 Task: Create a due date automation trigger when advanced on, on the tuesday before a card is due add fields without custom field "Resume" set to 10 at 11:00 AM.
Action: Mouse moved to (1251, 88)
Screenshot: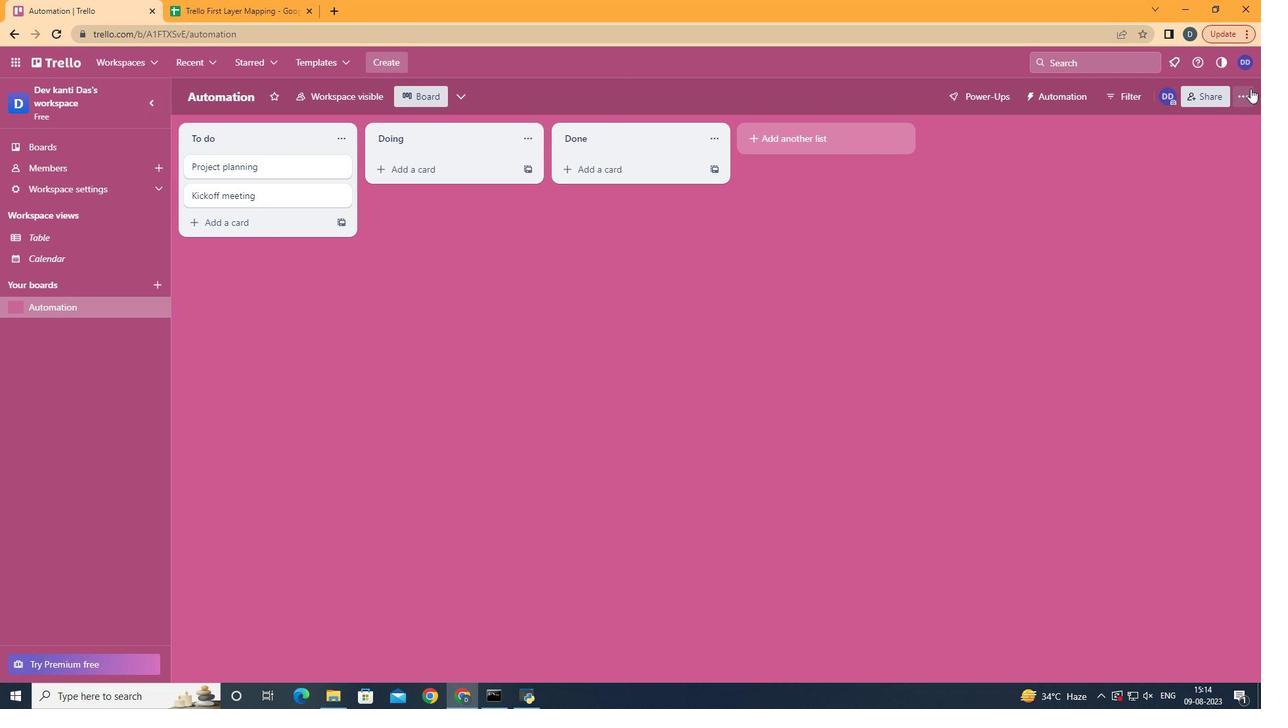 
Action: Mouse pressed left at (1251, 88)
Screenshot: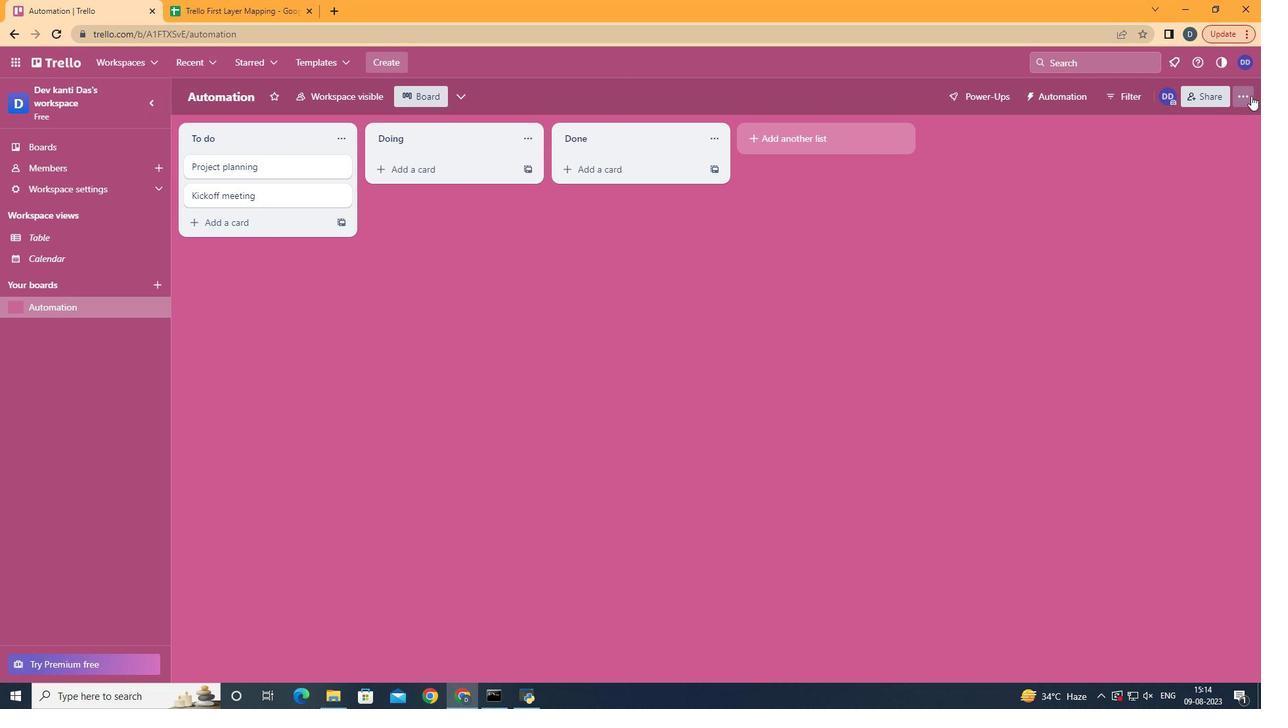 
Action: Mouse moved to (1145, 285)
Screenshot: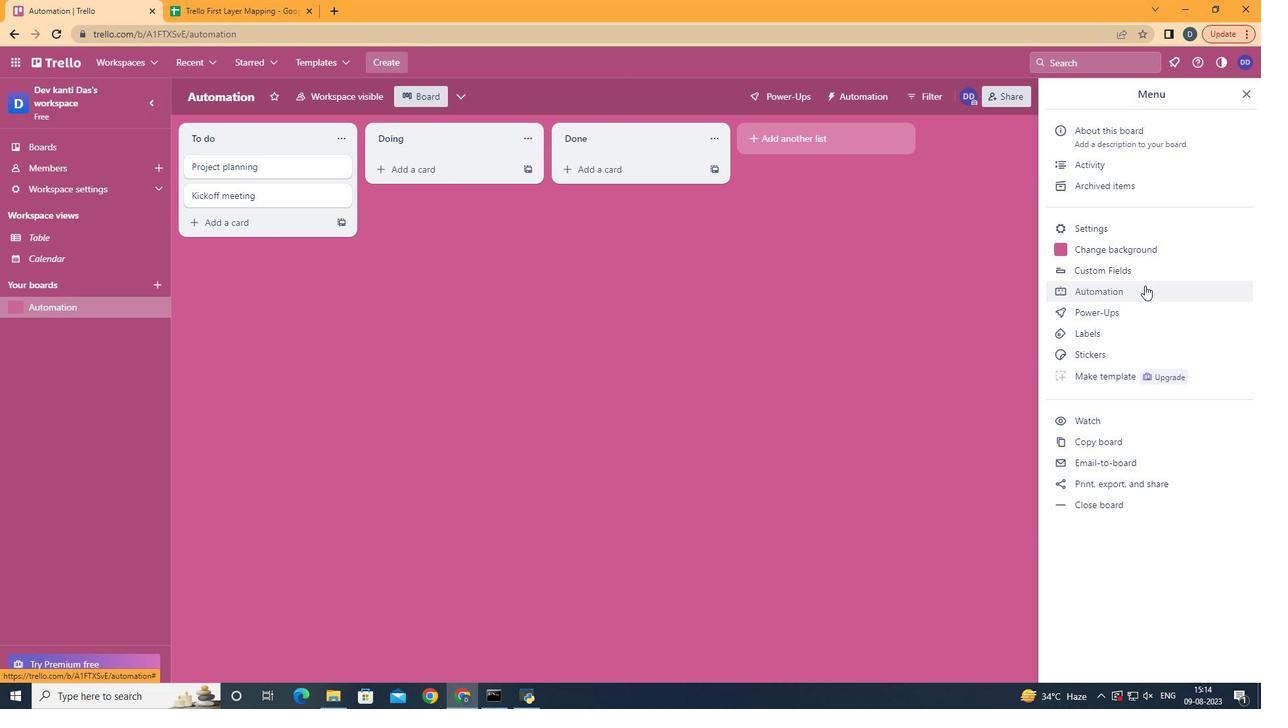 
Action: Mouse pressed left at (1145, 285)
Screenshot: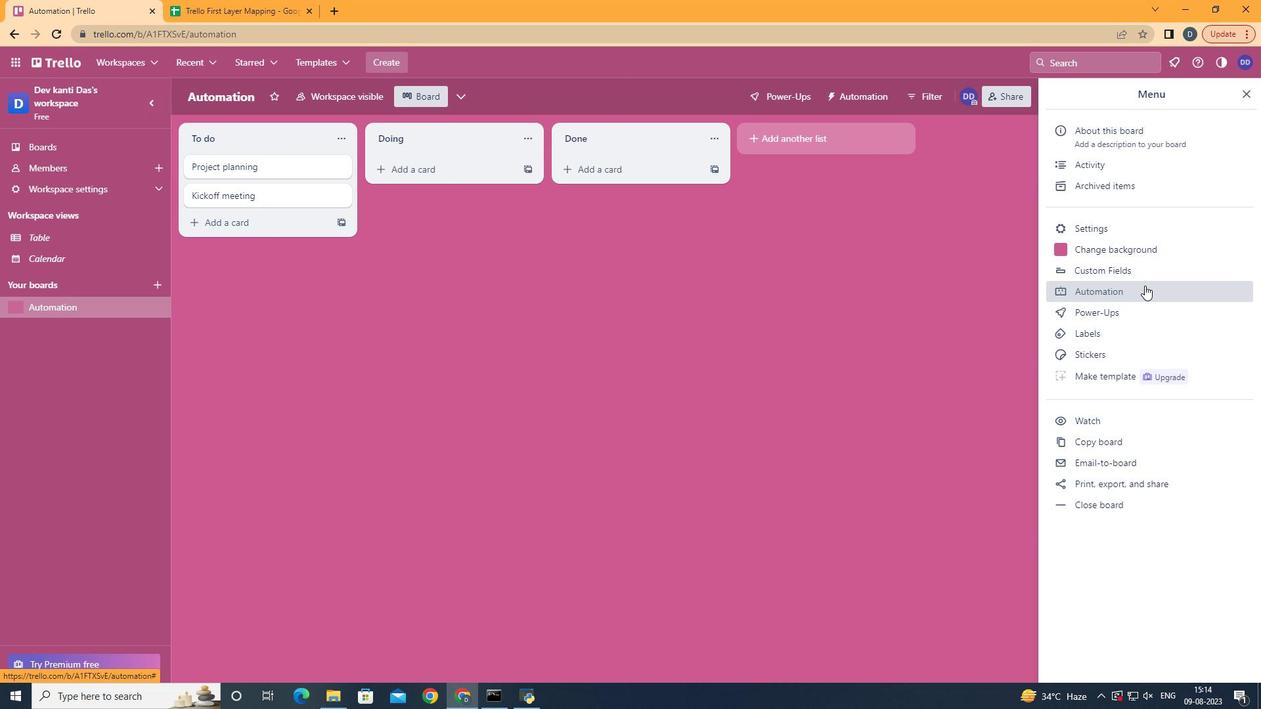 
Action: Mouse moved to (240, 264)
Screenshot: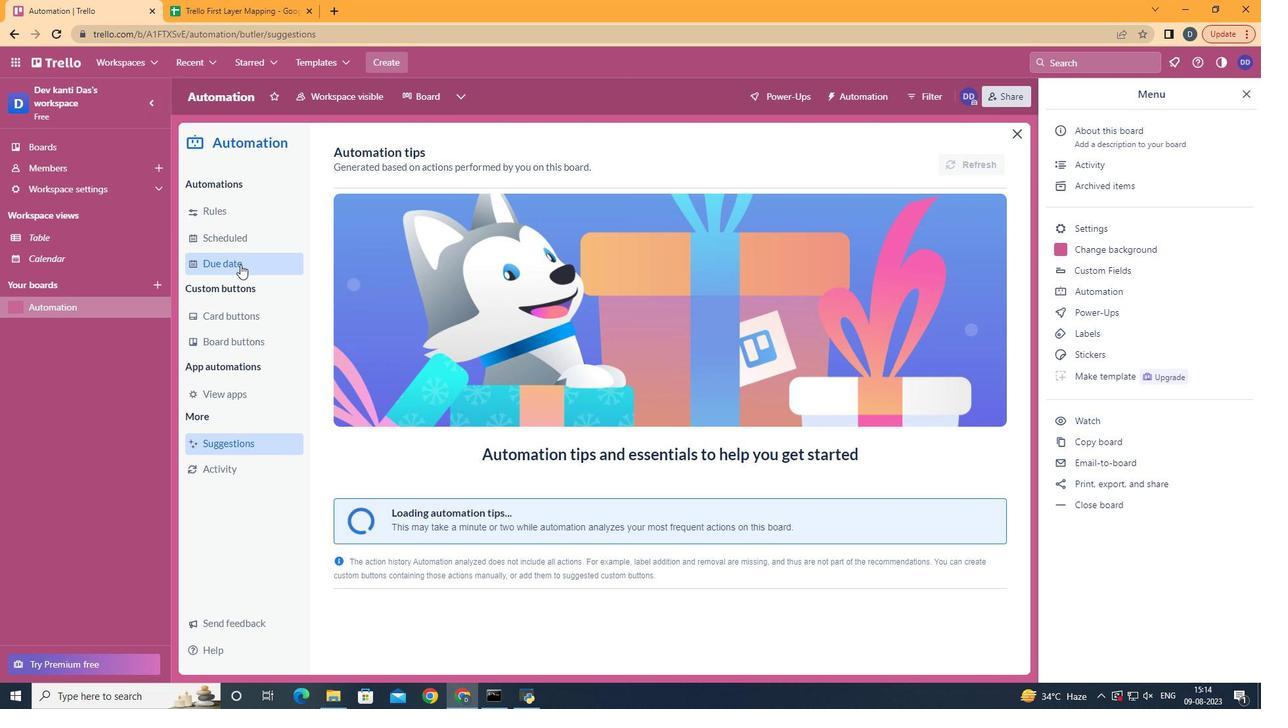
Action: Mouse pressed left at (240, 264)
Screenshot: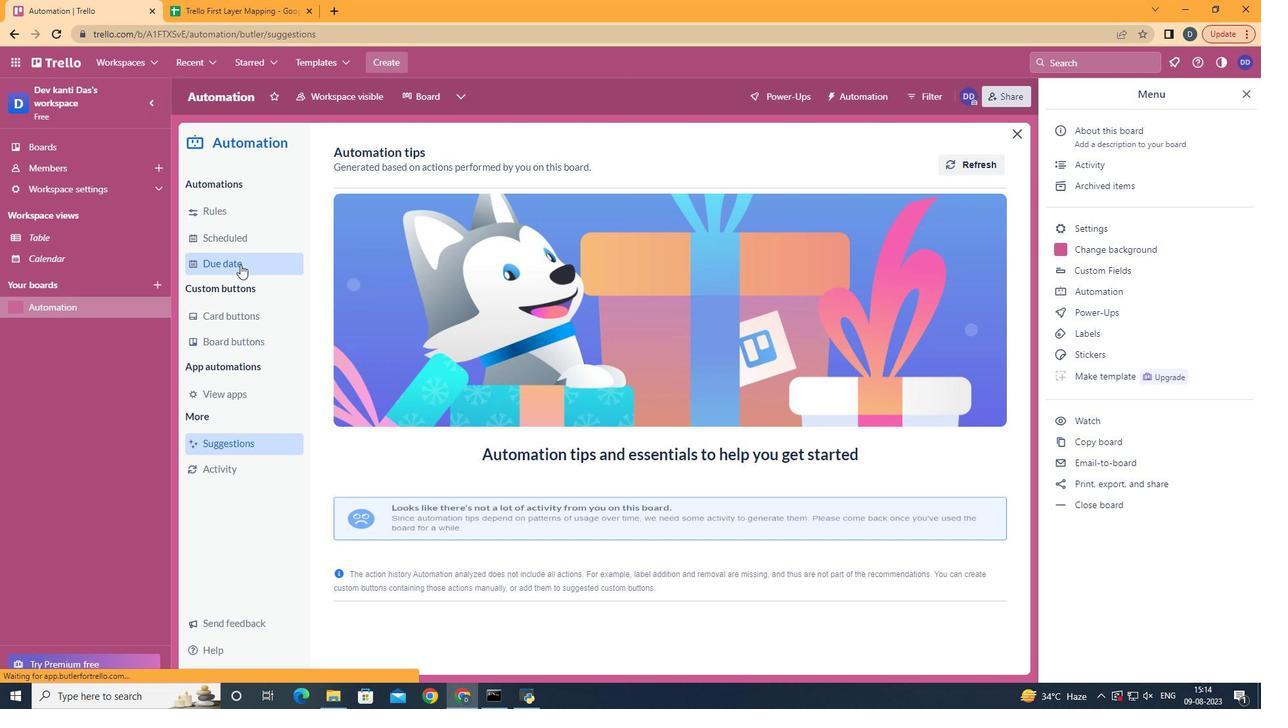 
Action: Mouse moved to (903, 162)
Screenshot: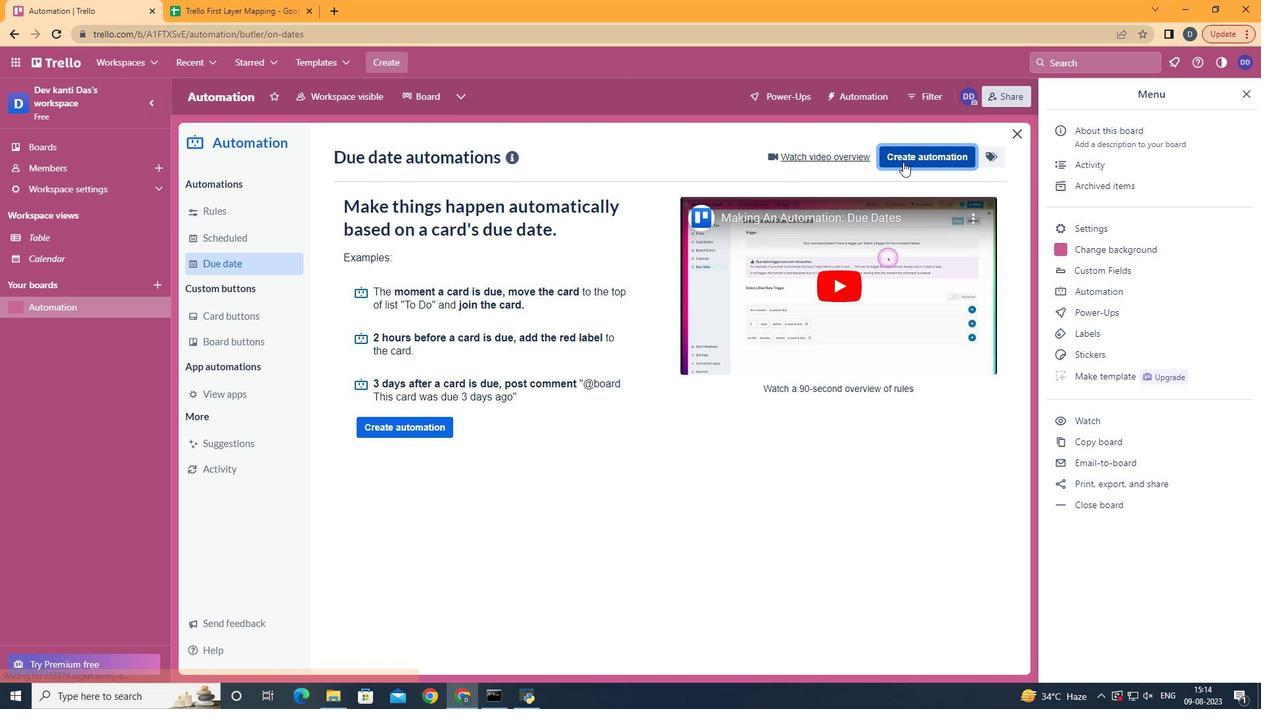 
Action: Mouse pressed left at (903, 162)
Screenshot: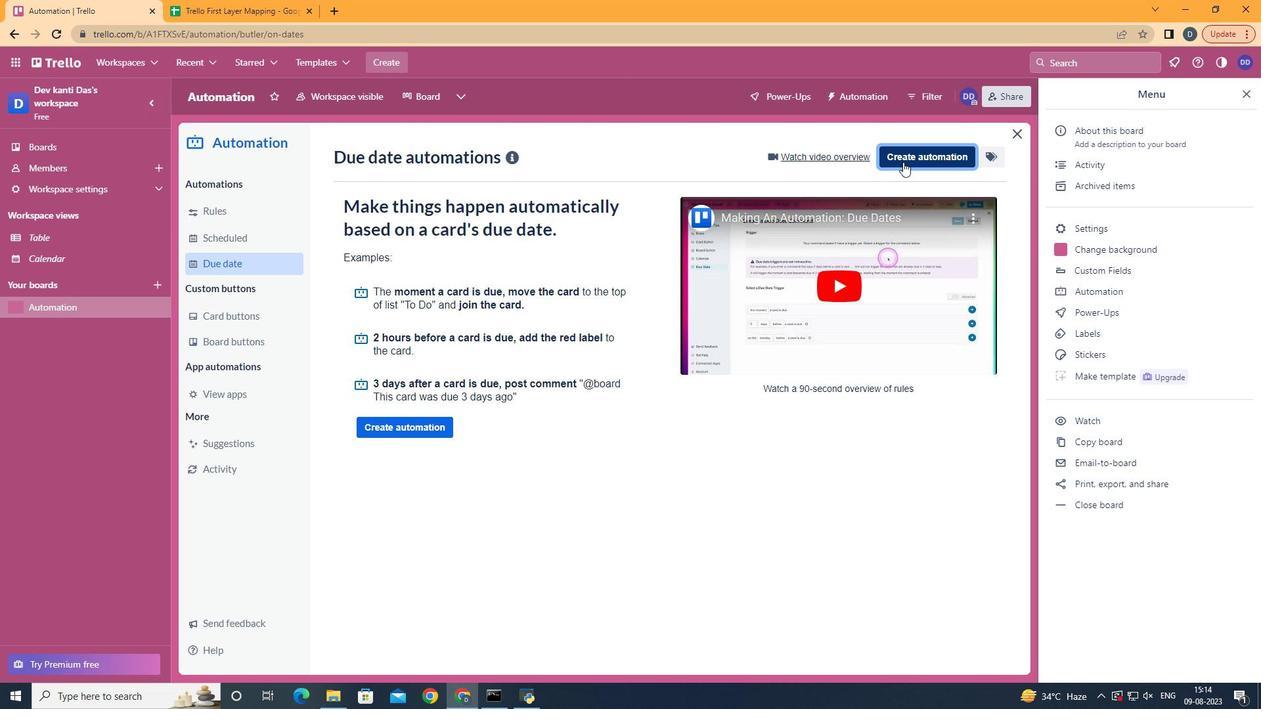 
Action: Mouse moved to (654, 282)
Screenshot: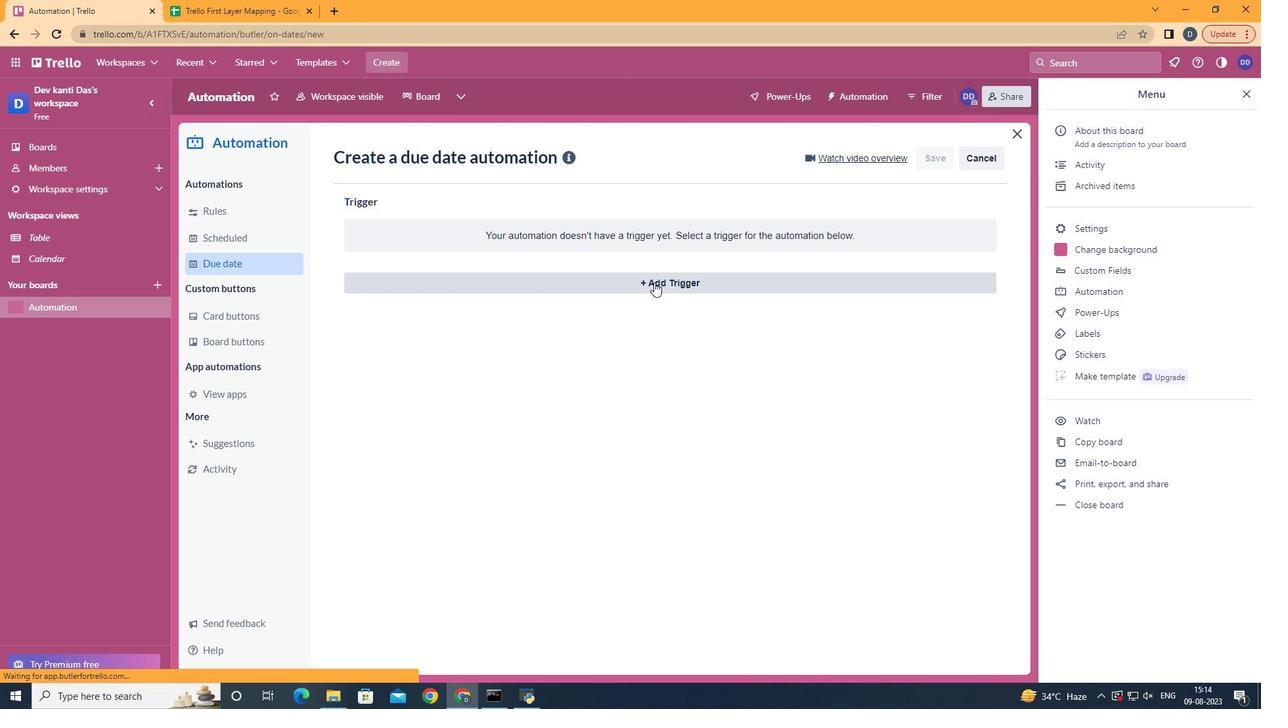 
Action: Mouse pressed left at (654, 282)
Screenshot: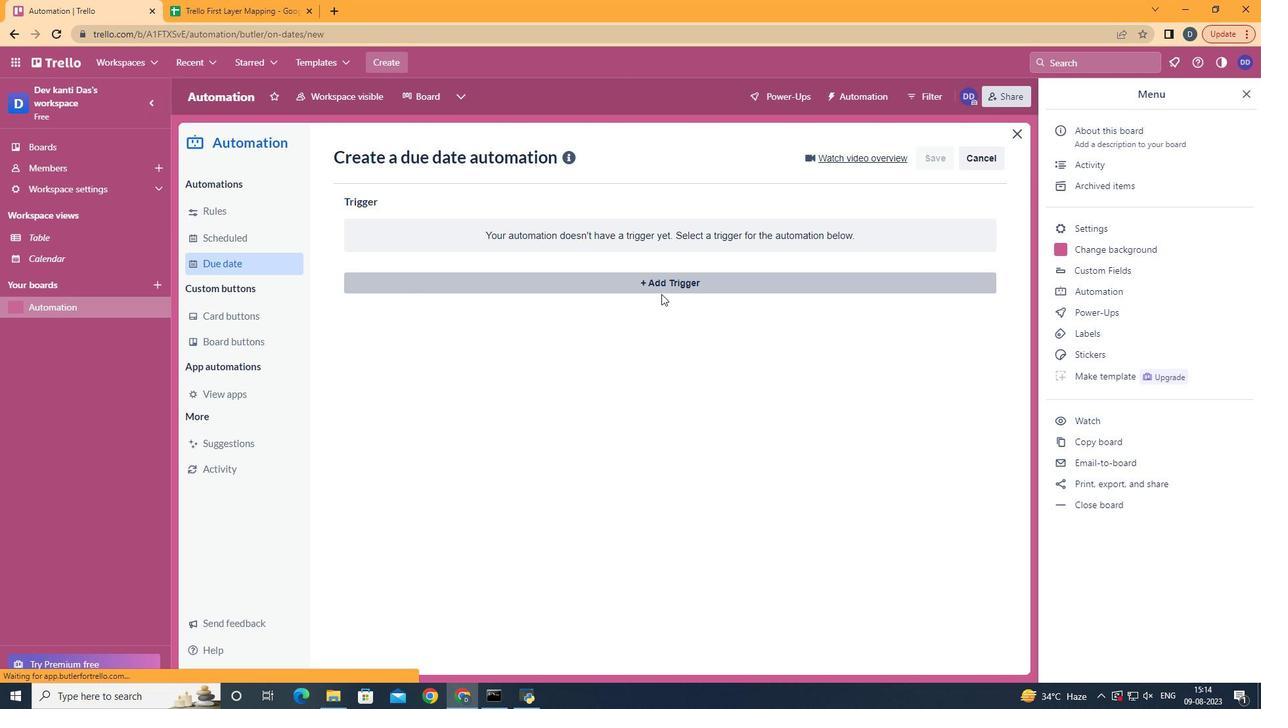 
Action: Mouse moved to (427, 375)
Screenshot: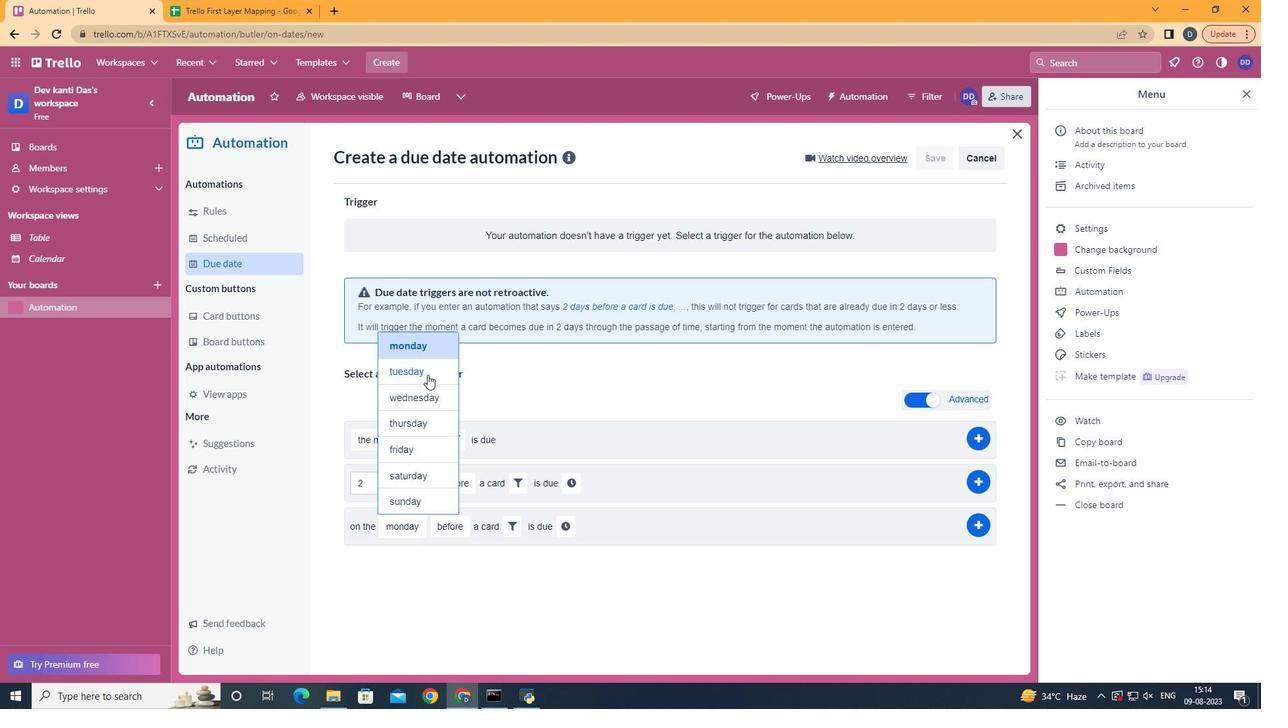 
Action: Mouse pressed left at (427, 375)
Screenshot: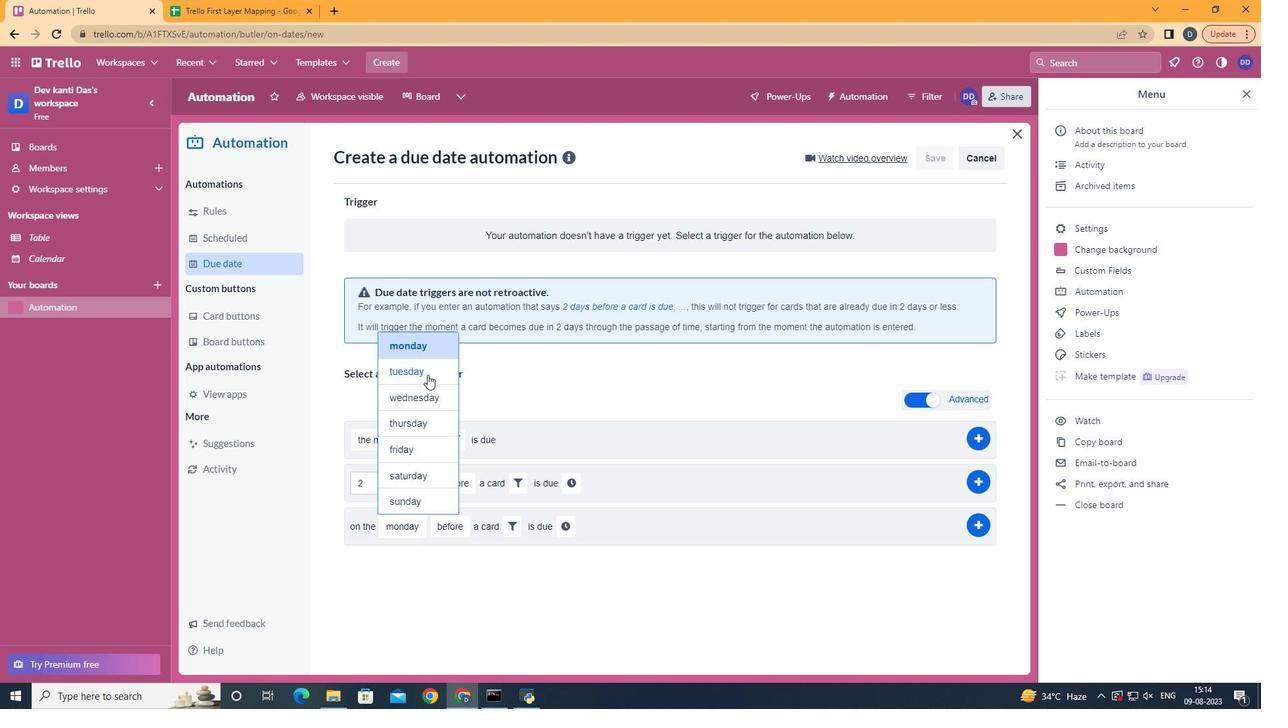 
Action: Mouse moved to (513, 525)
Screenshot: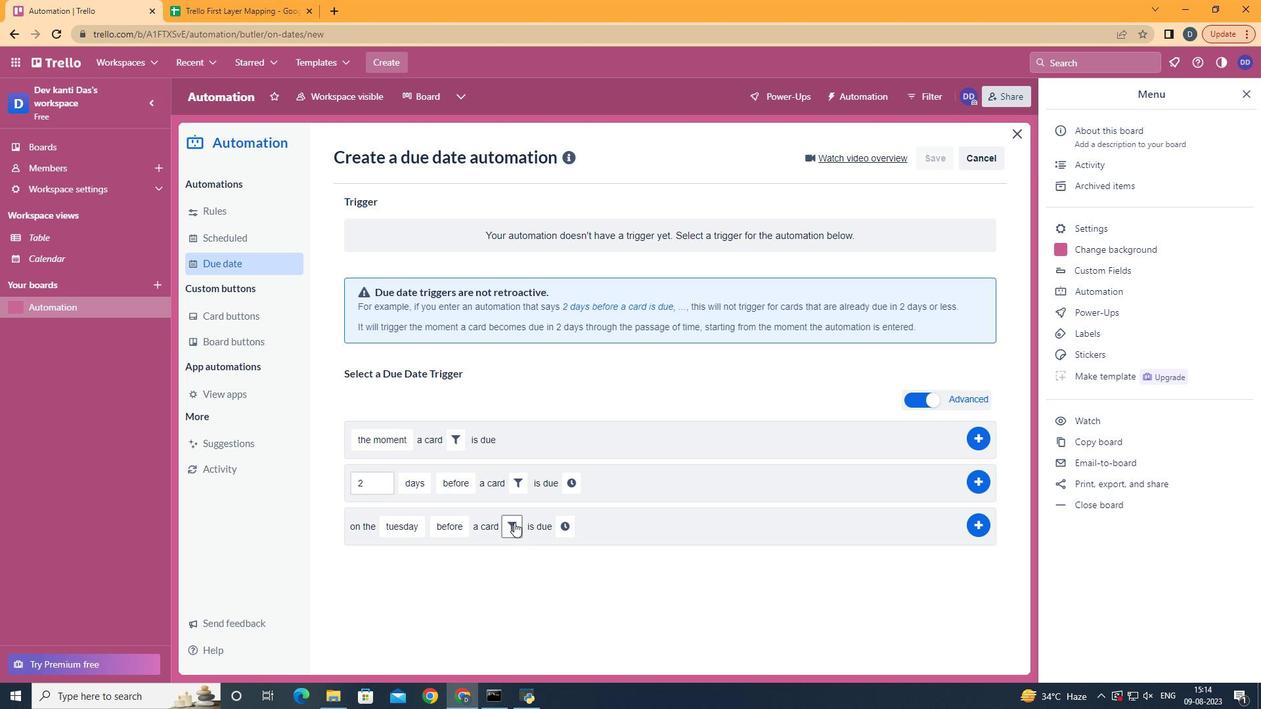 
Action: Mouse pressed left at (513, 525)
Screenshot: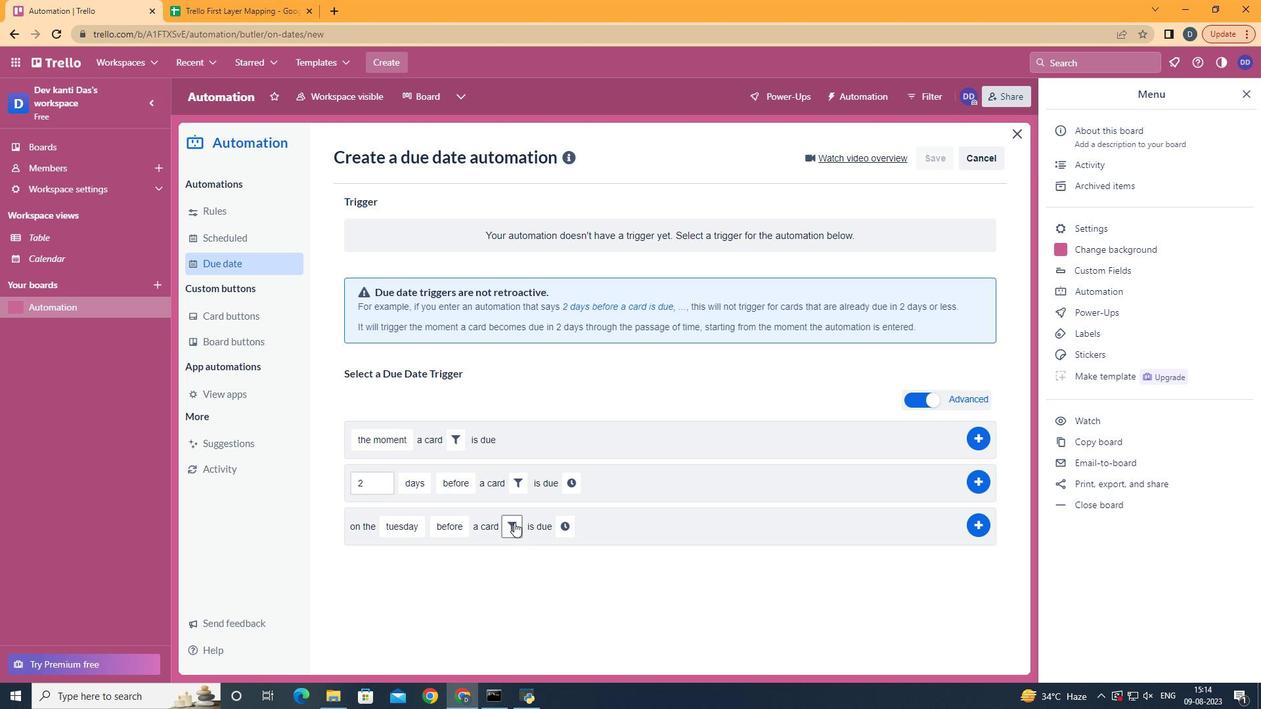 
Action: Mouse moved to (729, 572)
Screenshot: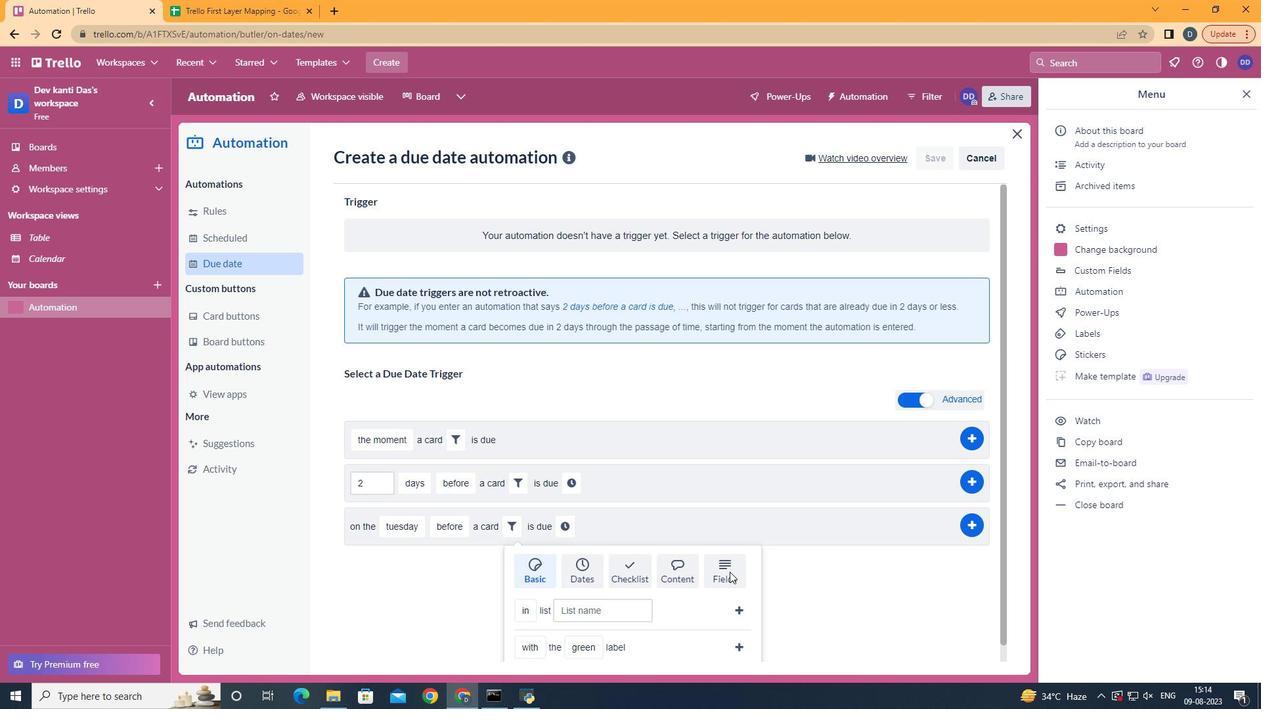 
Action: Mouse pressed left at (729, 572)
Screenshot: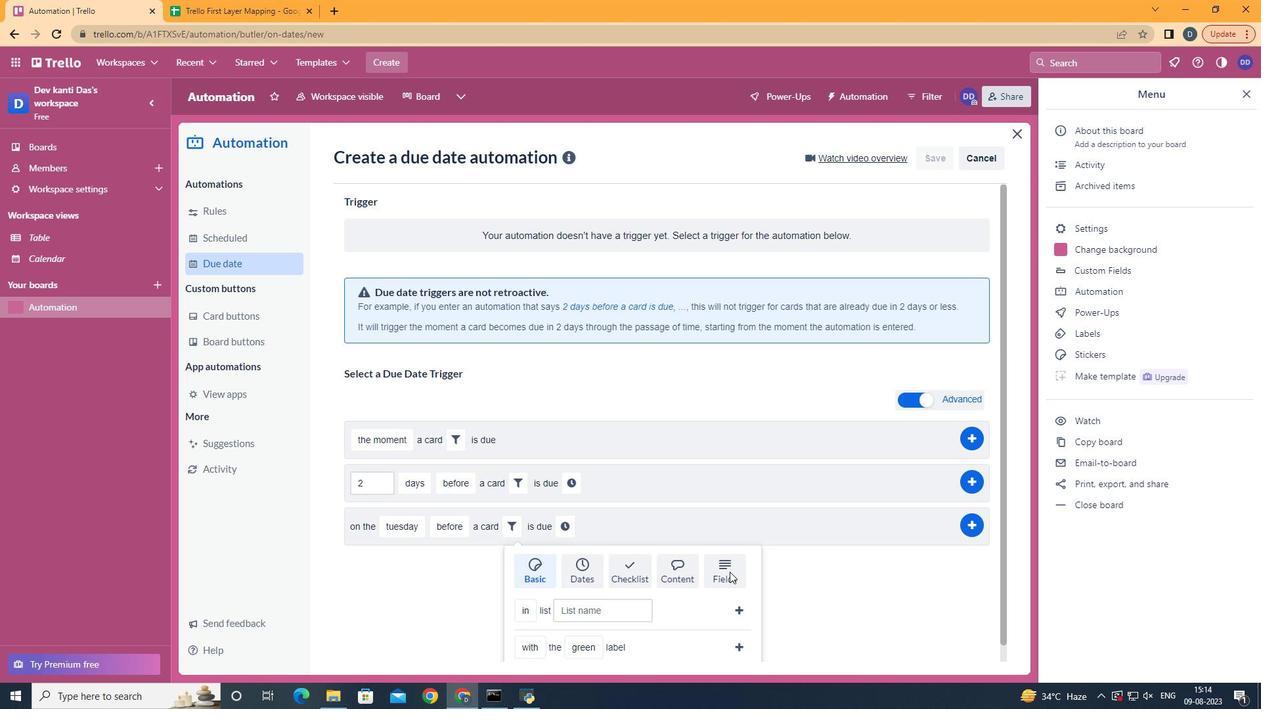 
Action: Mouse moved to (727, 572)
Screenshot: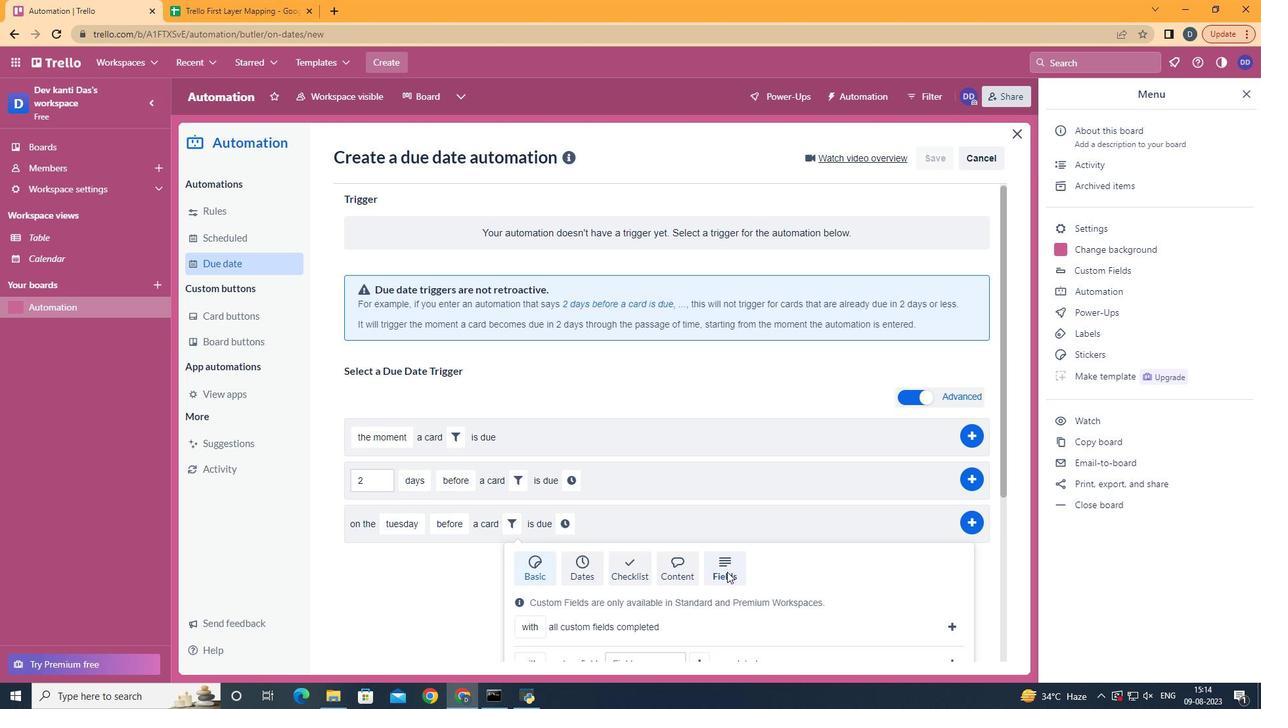 
Action: Mouse scrolled (727, 571) with delta (0, 0)
Screenshot: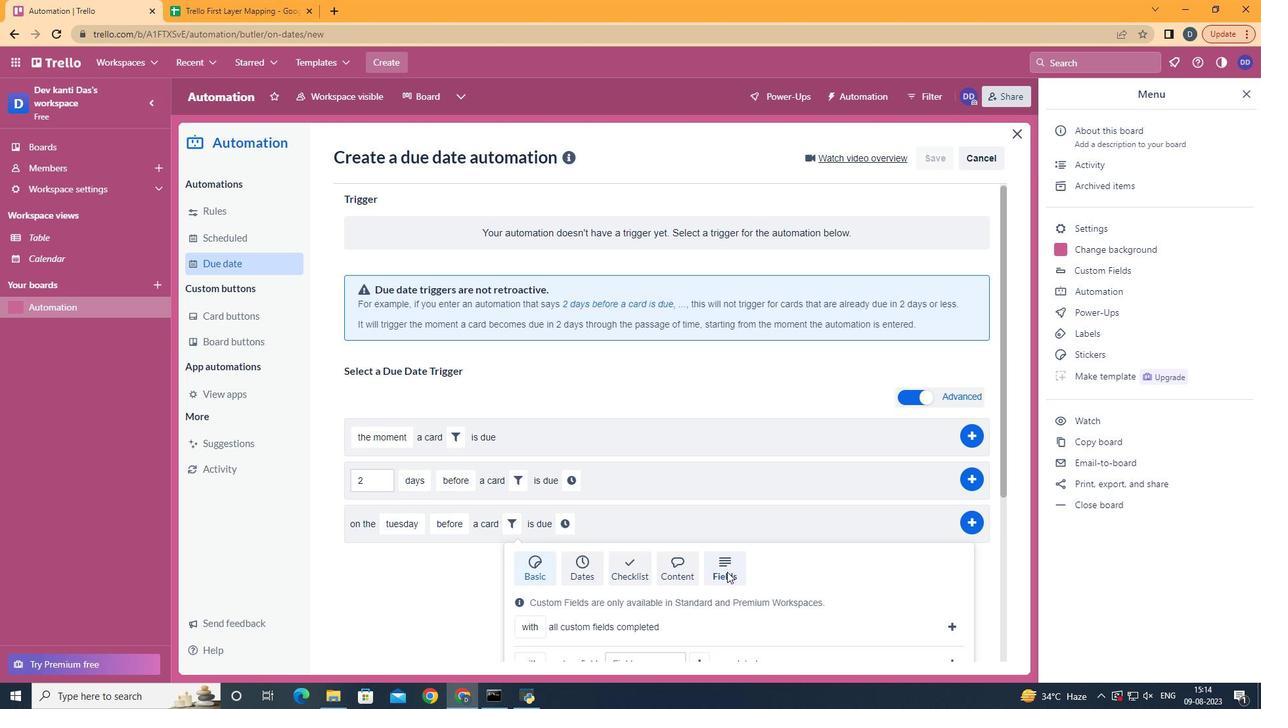 
Action: Mouse scrolled (727, 571) with delta (0, 0)
Screenshot: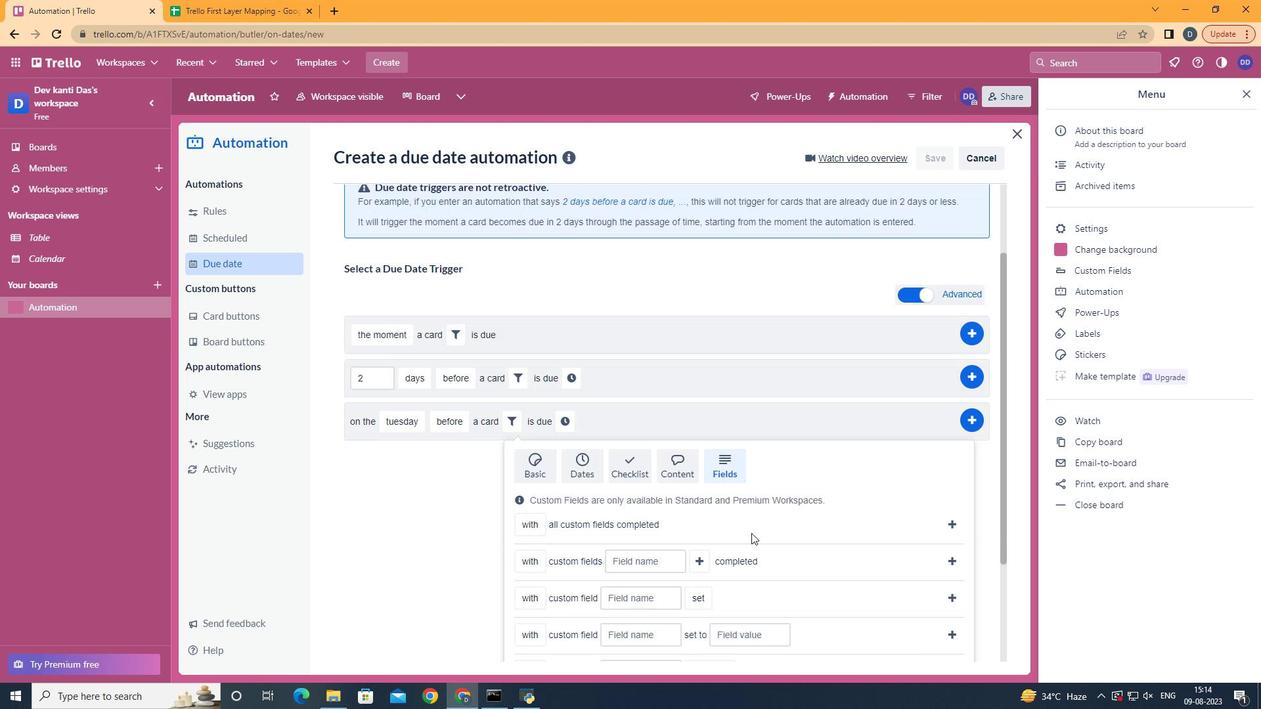 
Action: Mouse scrolled (727, 571) with delta (0, 0)
Screenshot: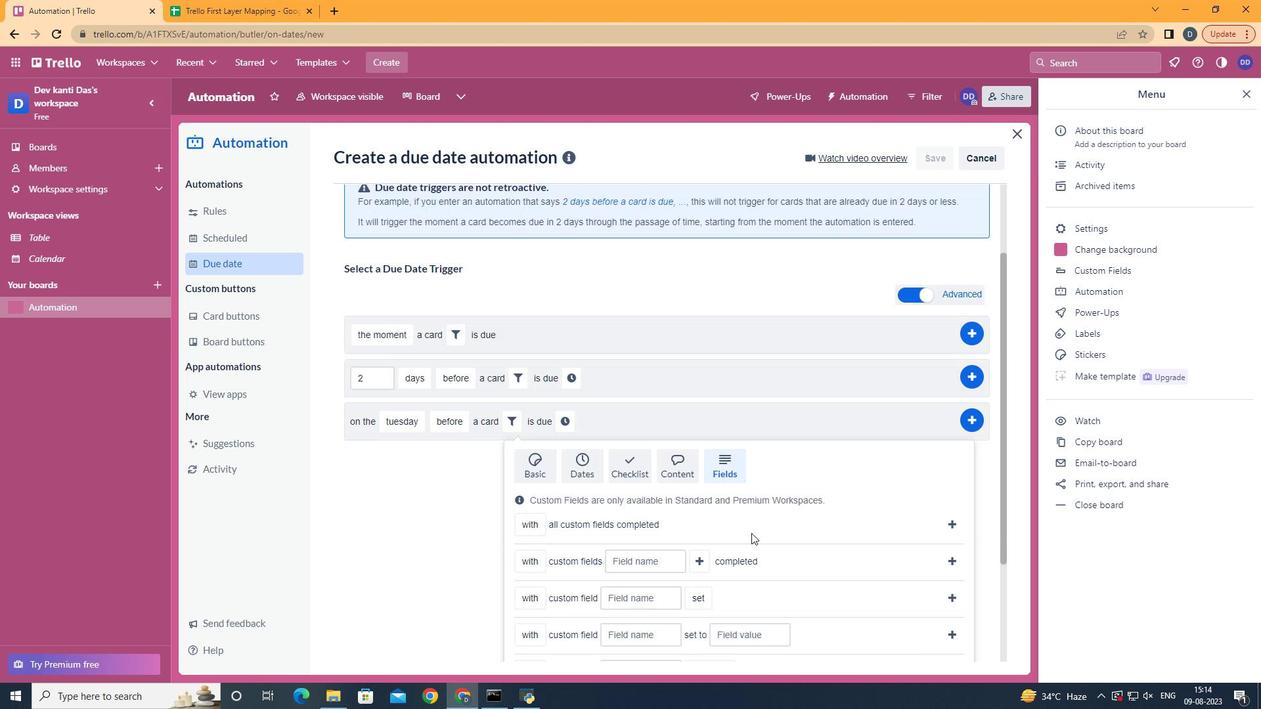 
Action: Mouse scrolled (727, 571) with delta (0, 0)
Screenshot: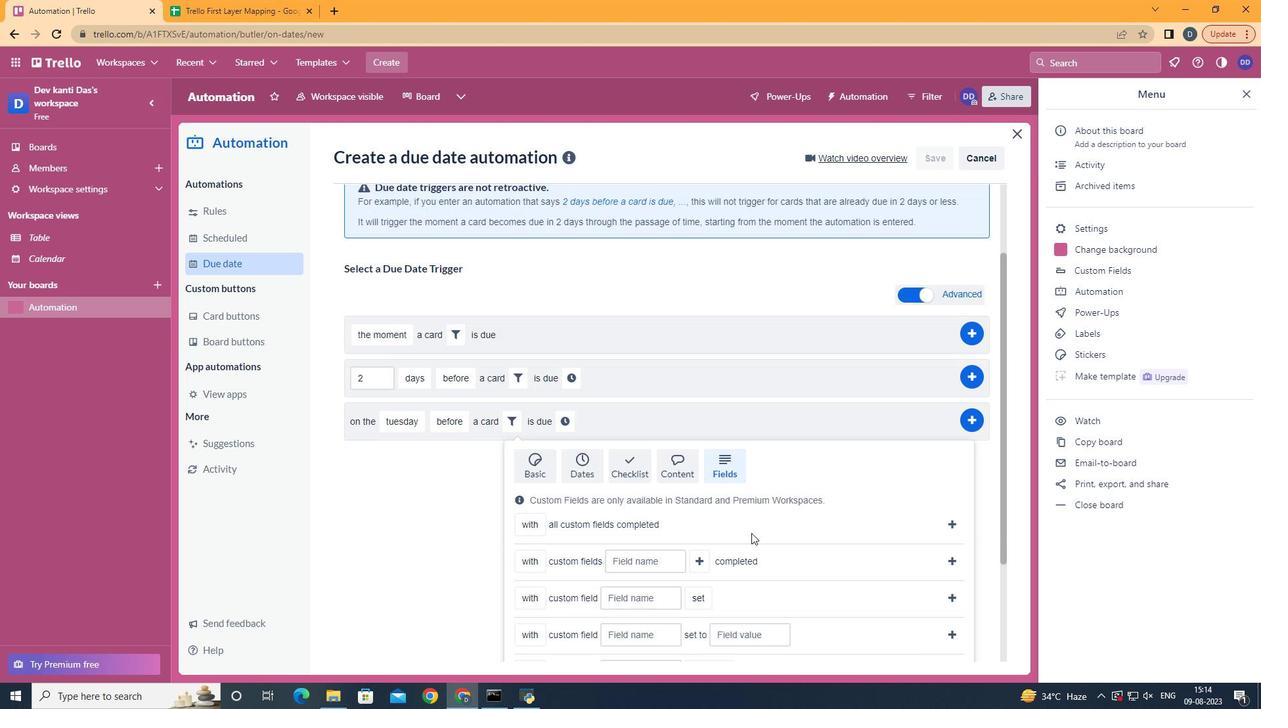 
Action: Mouse moved to (543, 535)
Screenshot: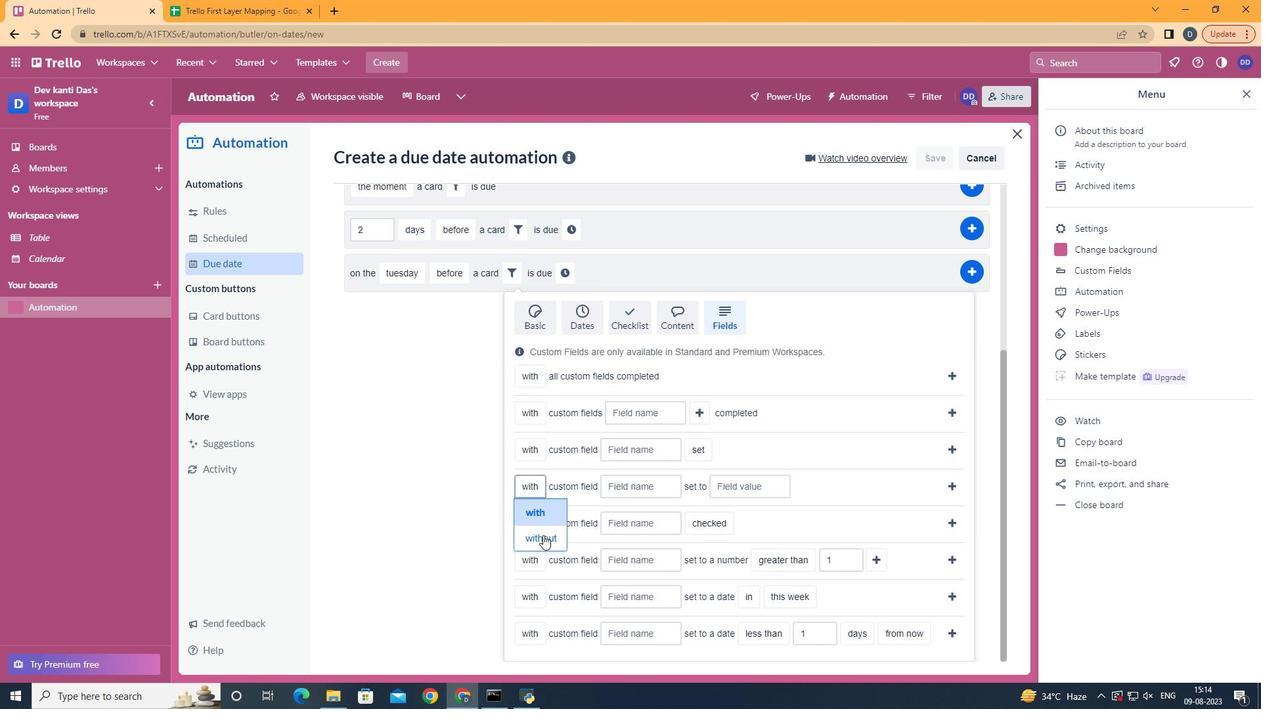 
Action: Mouse pressed left at (543, 535)
Screenshot: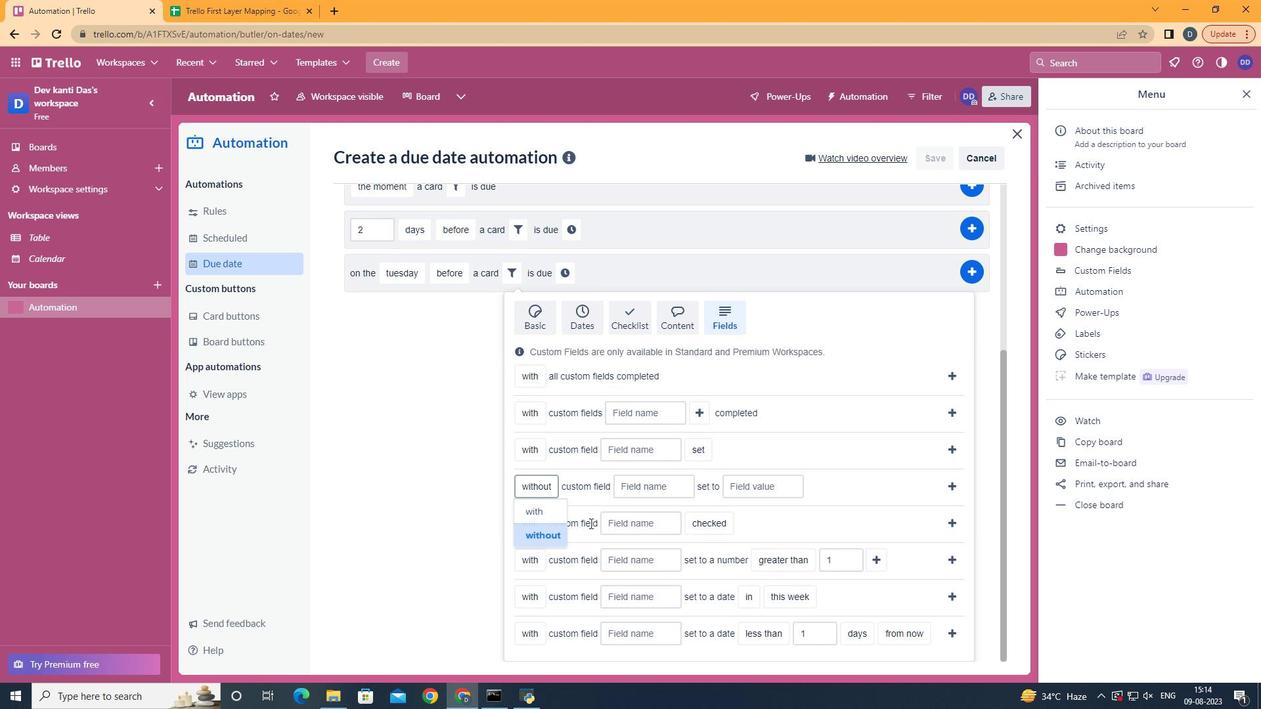 
Action: Mouse moved to (645, 494)
Screenshot: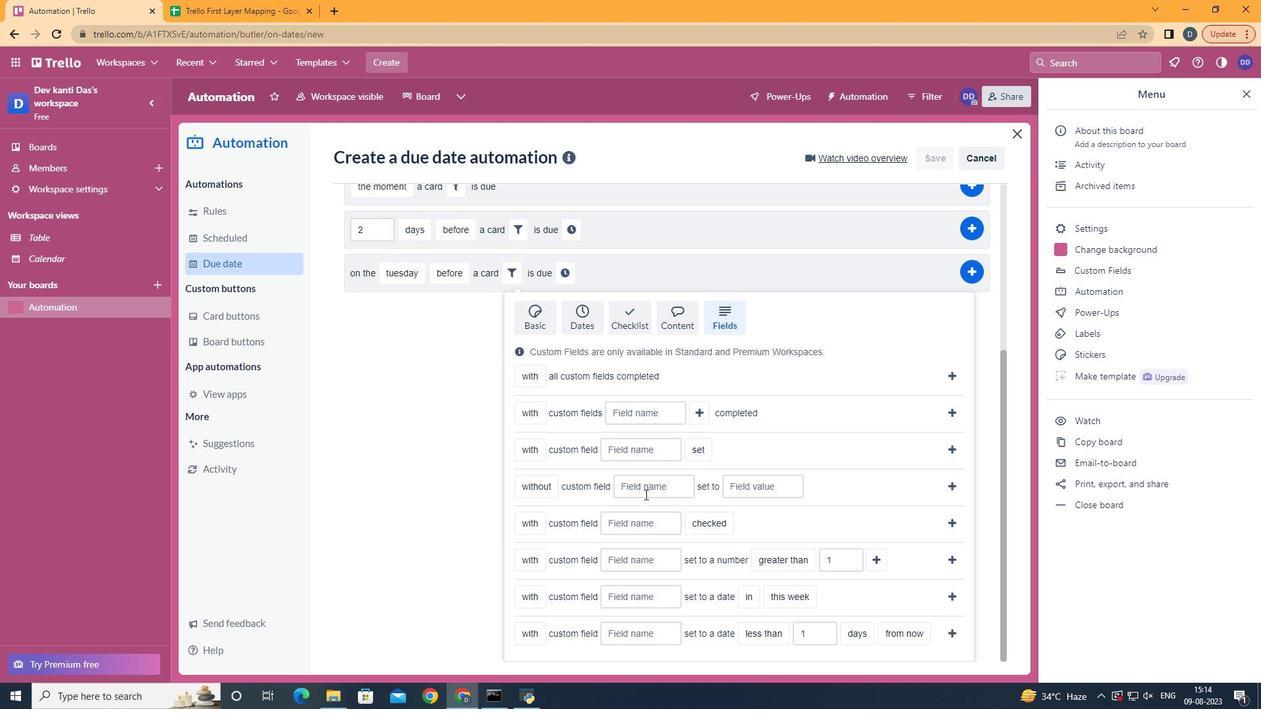 
Action: Mouse pressed left at (645, 494)
Screenshot: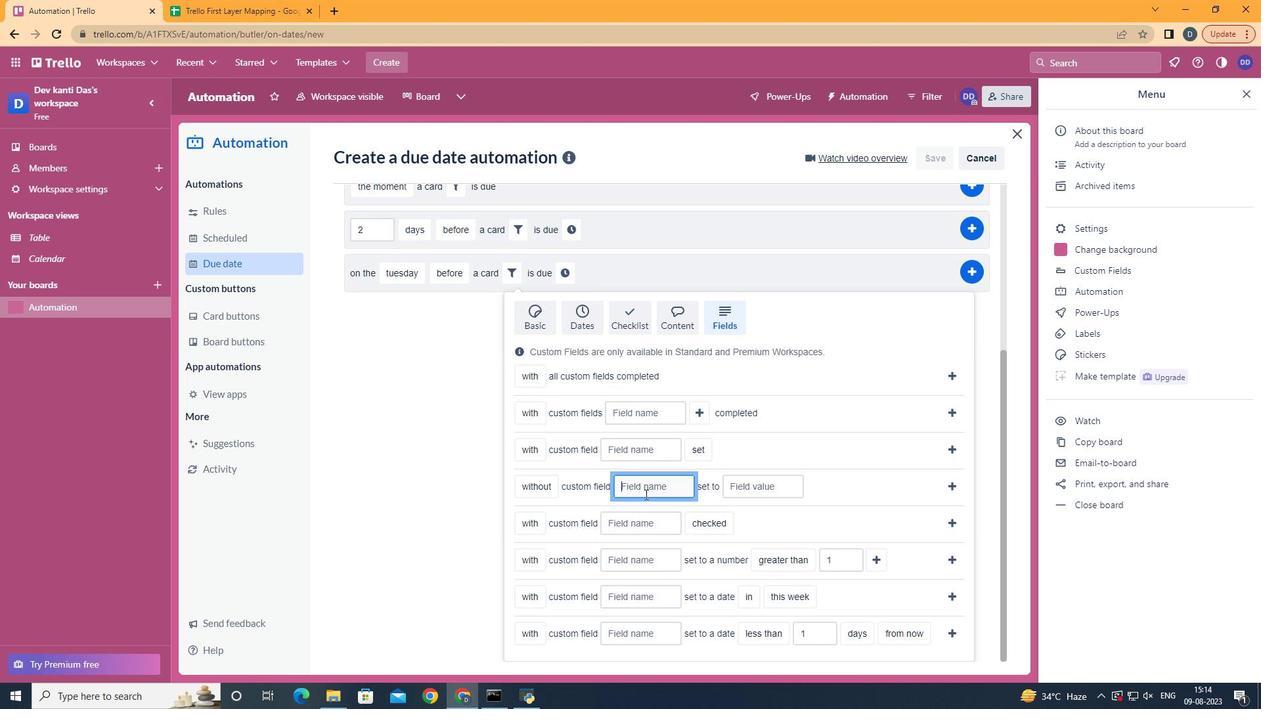 
Action: Key pressed <Key.shift>Resume
Screenshot: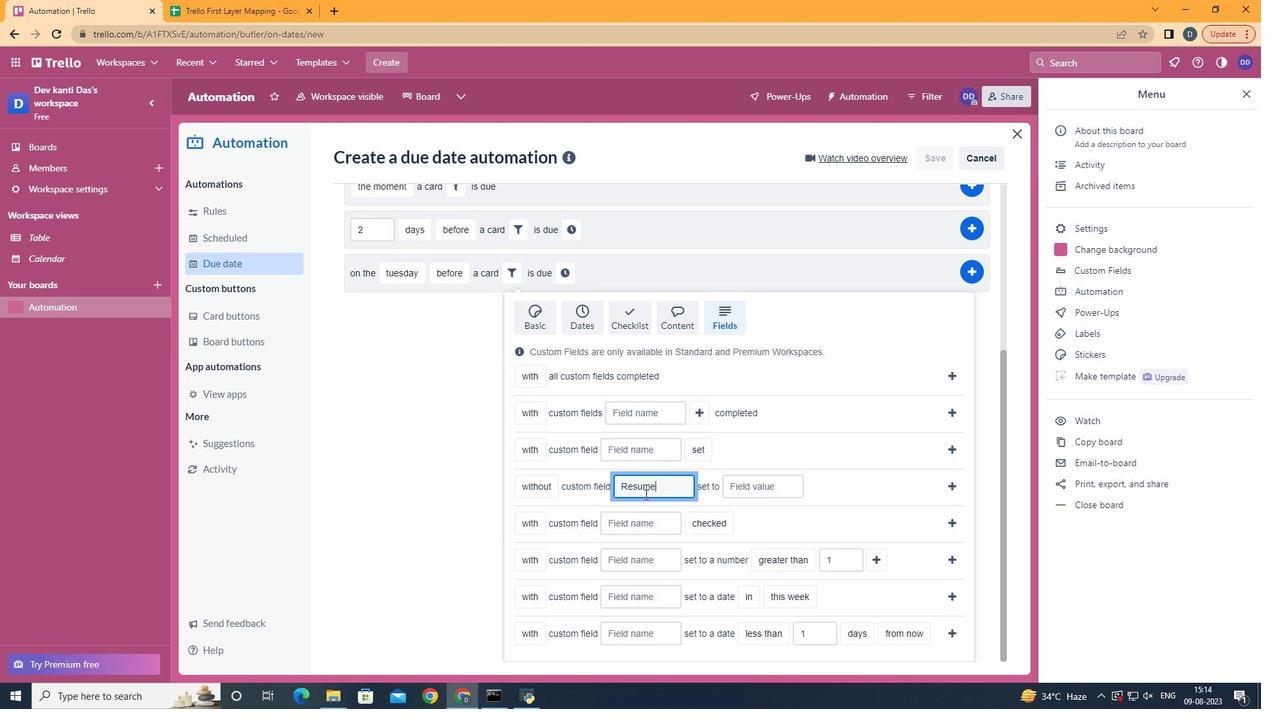
Action: Mouse moved to (774, 492)
Screenshot: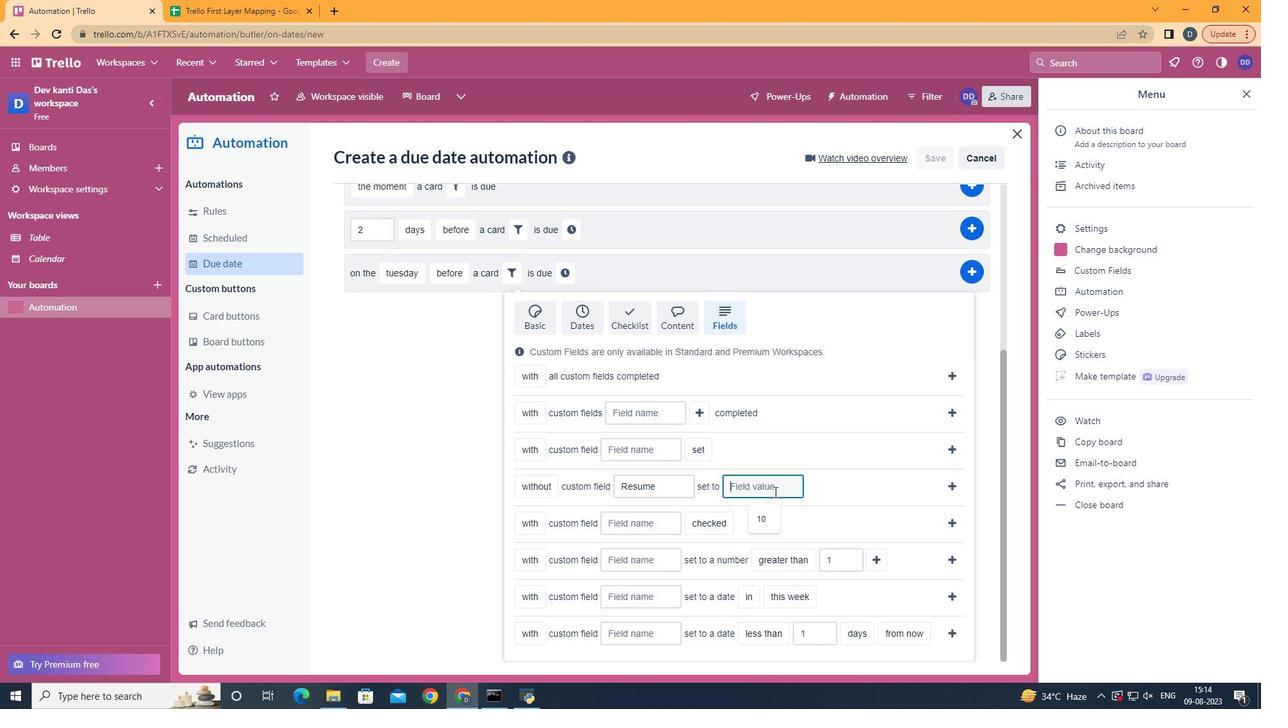 
Action: Mouse pressed left at (774, 492)
Screenshot: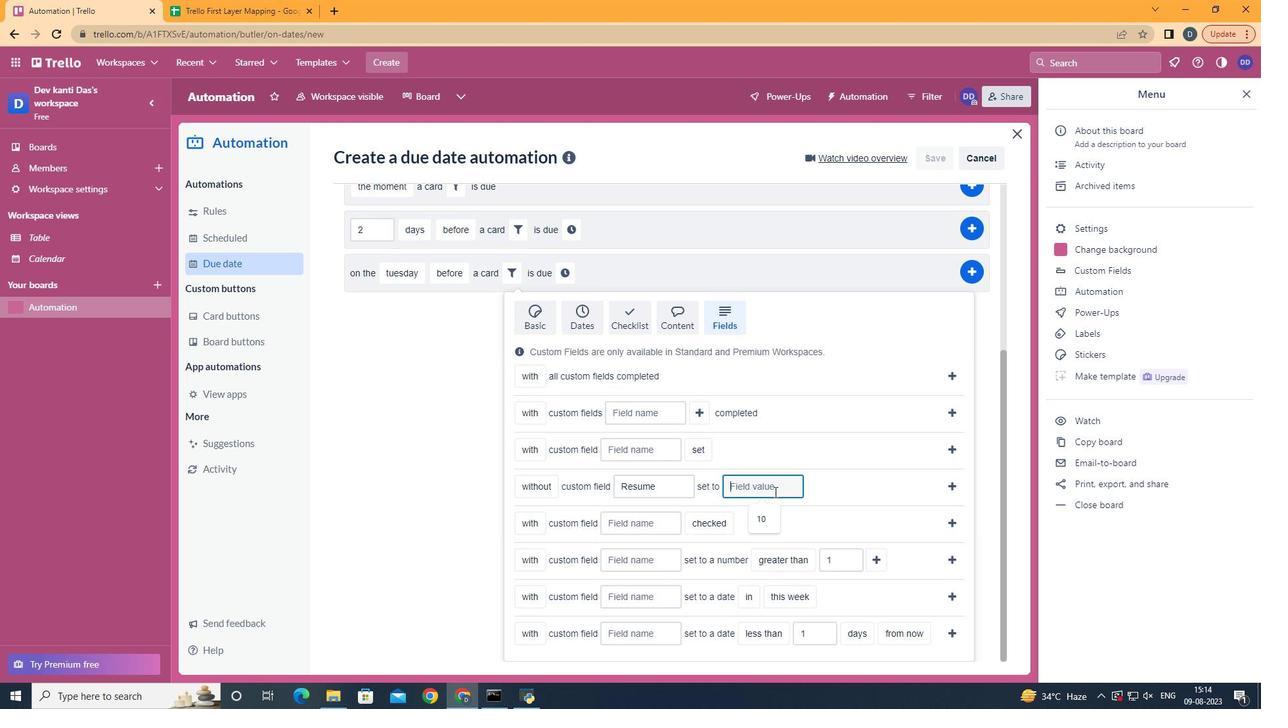 
Action: Mouse moved to (774, 492)
Screenshot: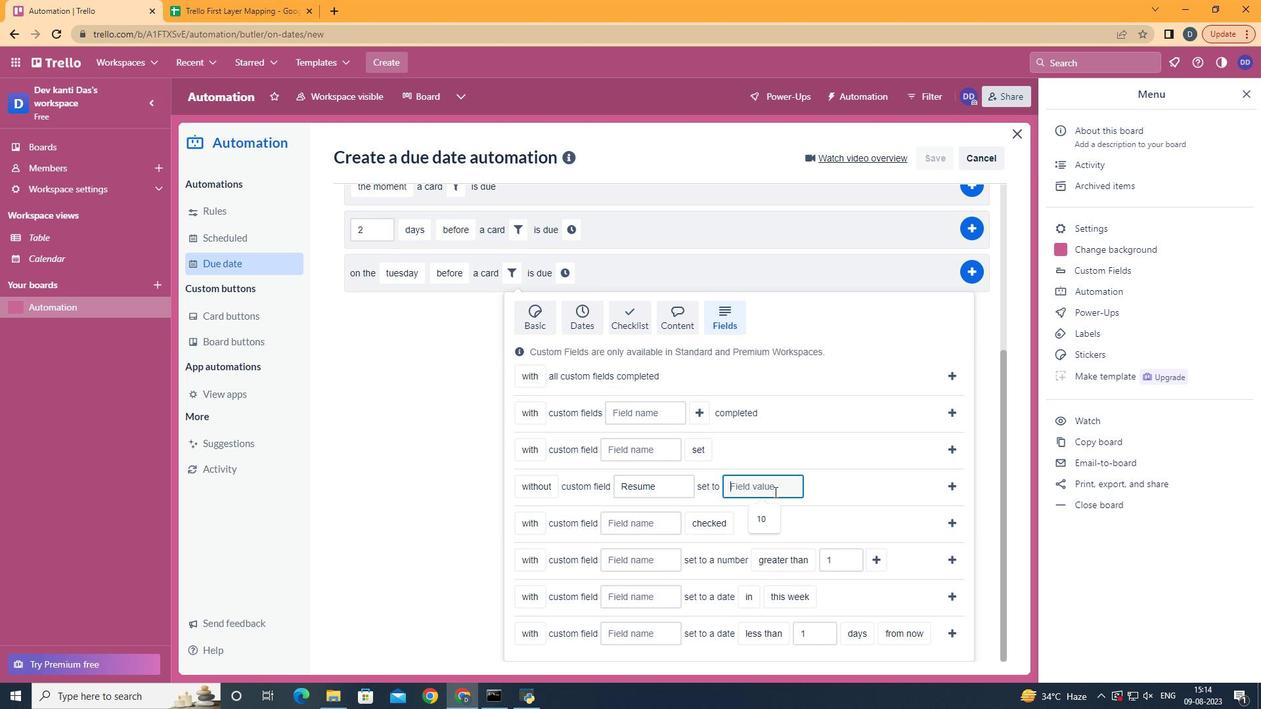 
Action: Key pressed 10
Screenshot: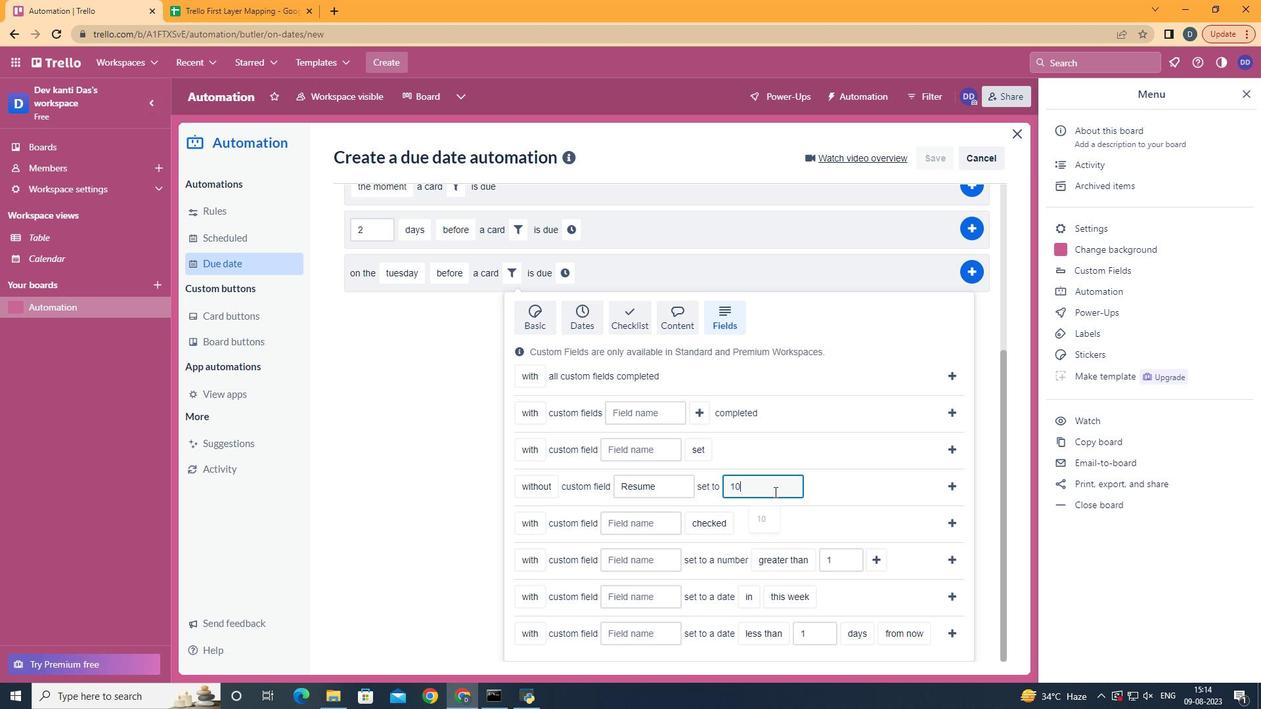 
Action: Mouse moved to (953, 486)
Screenshot: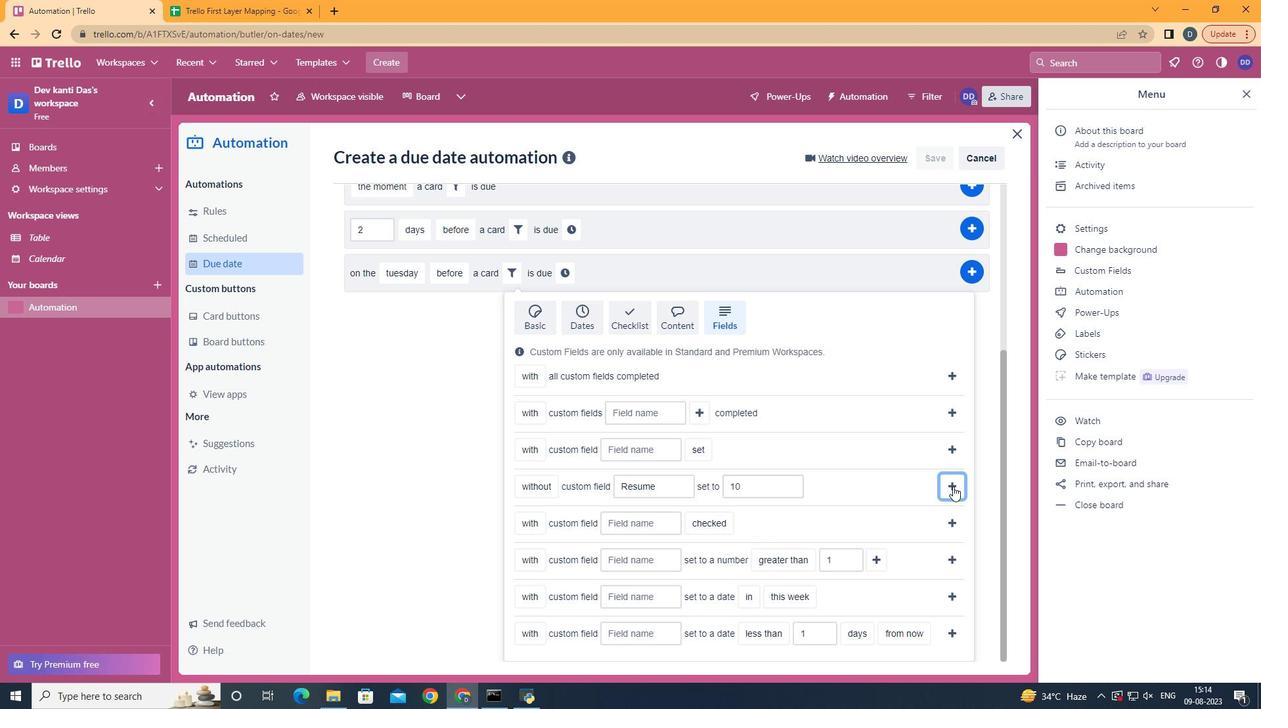 
Action: Mouse pressed left at (953, 486)
Screenshot: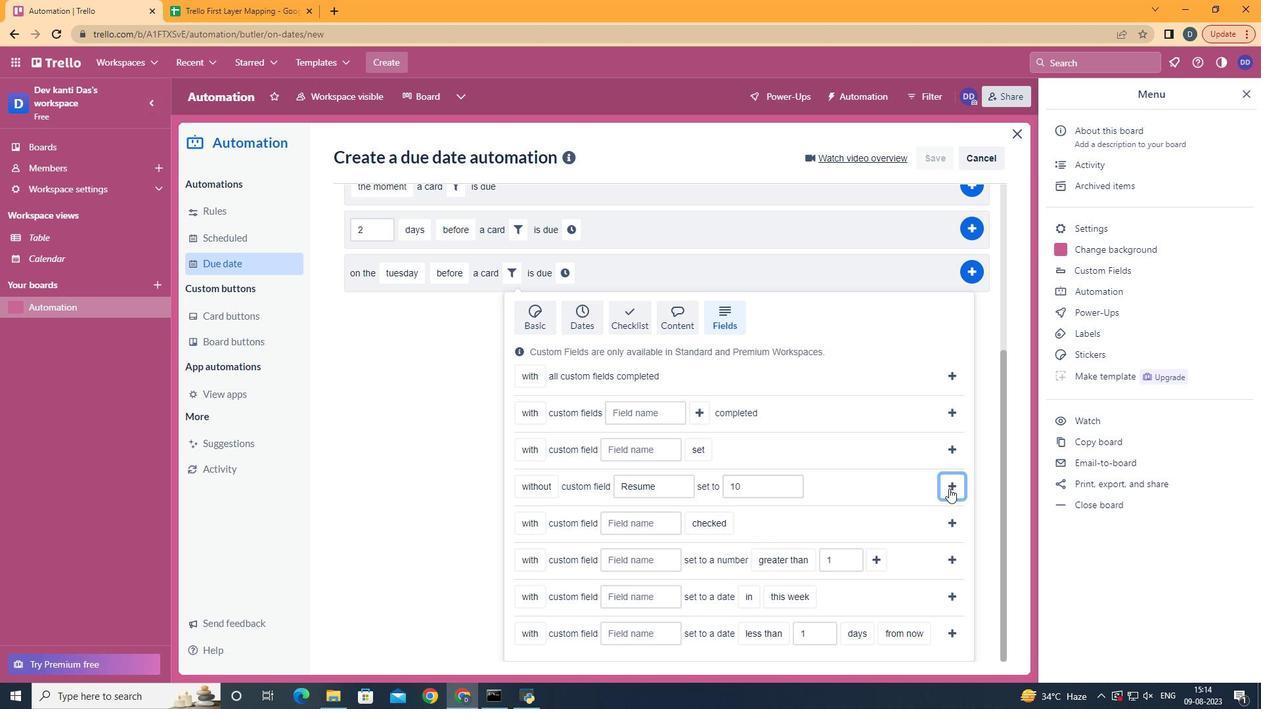
Action: Mouse moved to (770, 528)
Screenshot: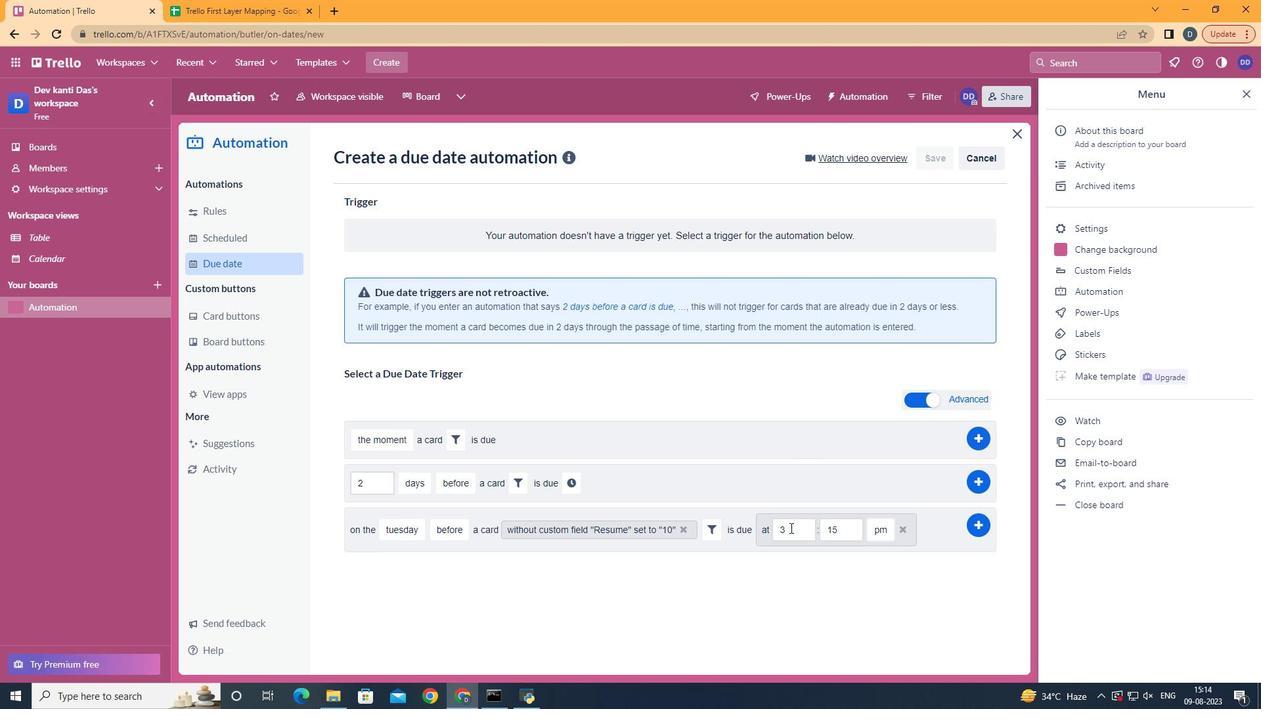 
Action: Mouse pressed left at (770, 528)
Screenshot: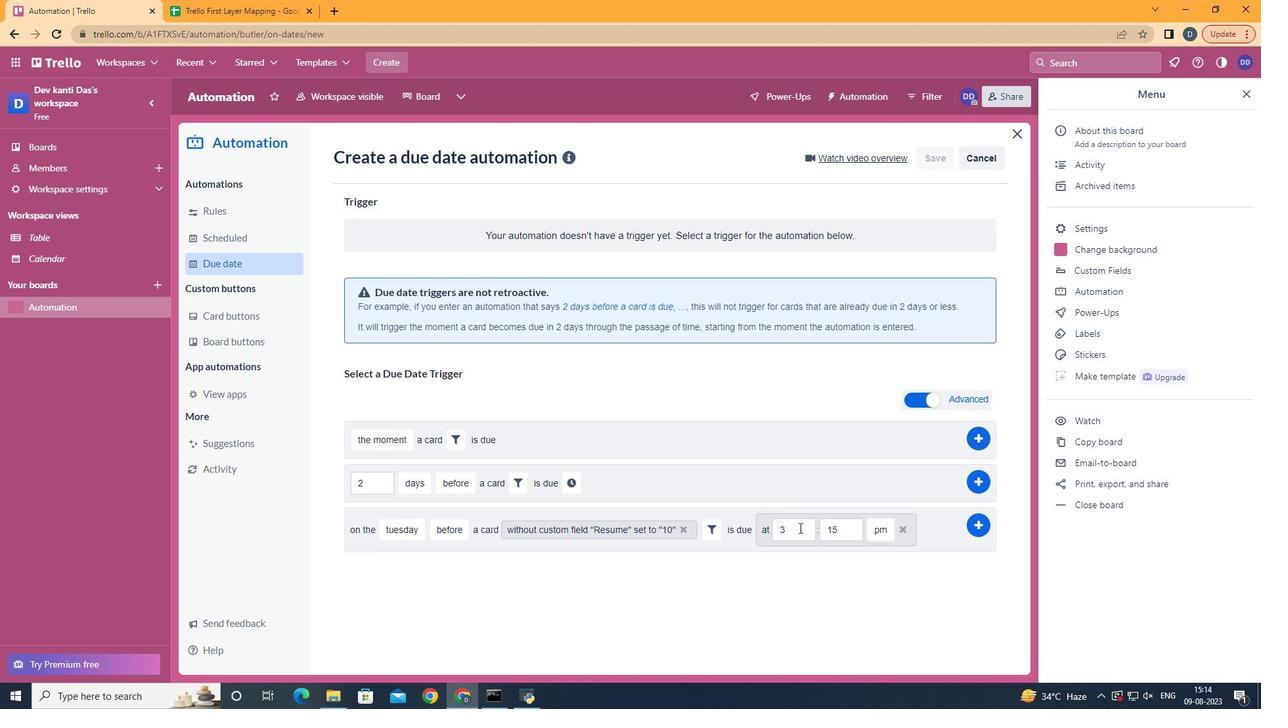 
Action: Mouse moved to (799, 528)
Screenshot: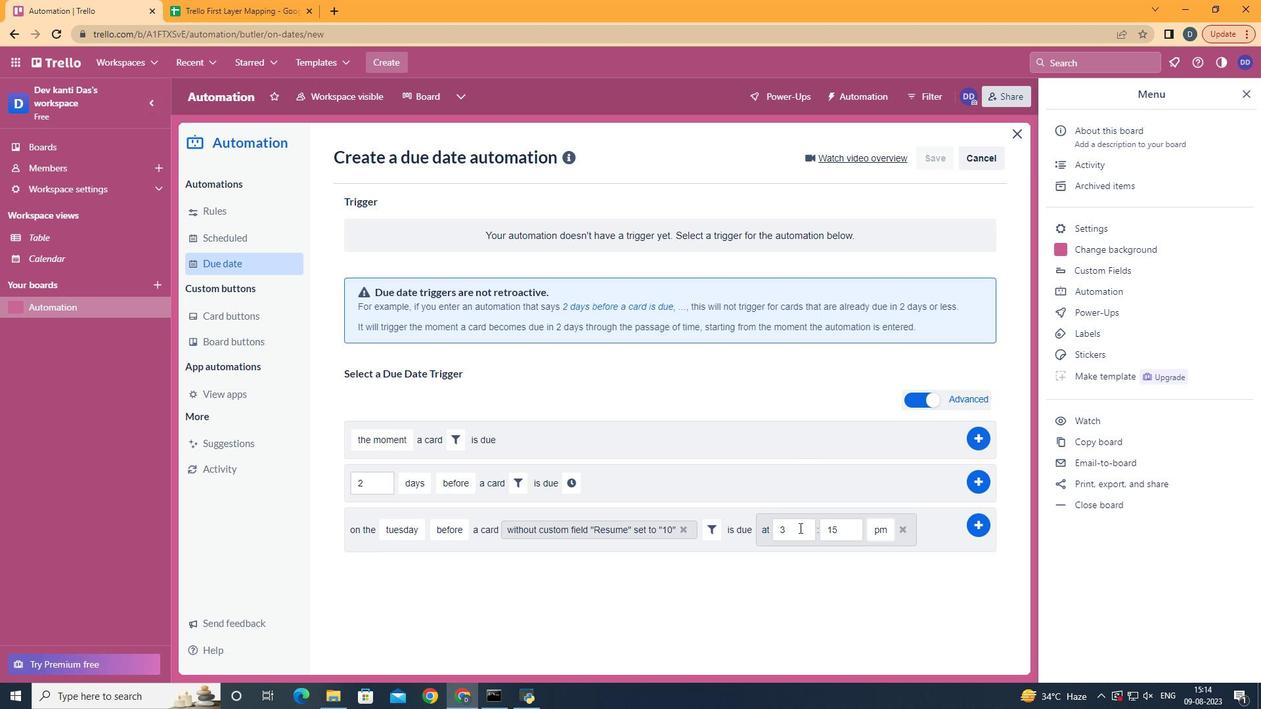 
Action: Mouse pressed left at (799, 528)
Screenshot: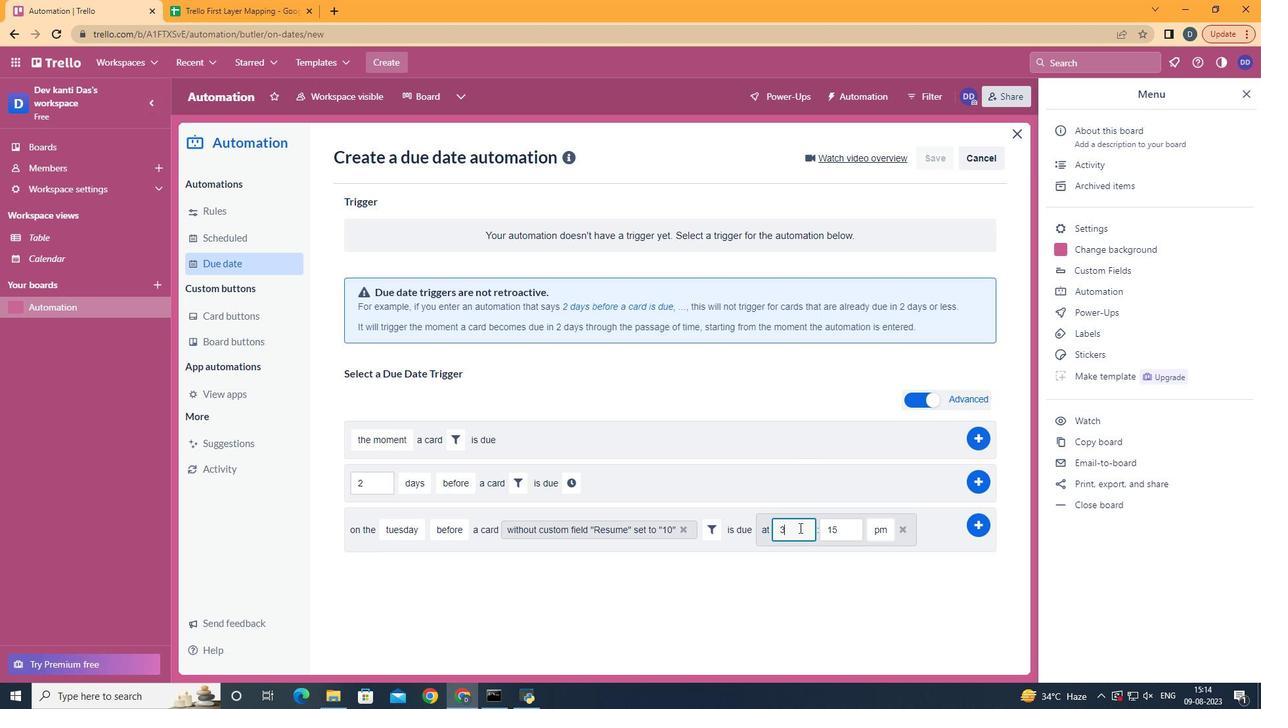 
Action: Mouse moved to (780, 534)
Screenshot: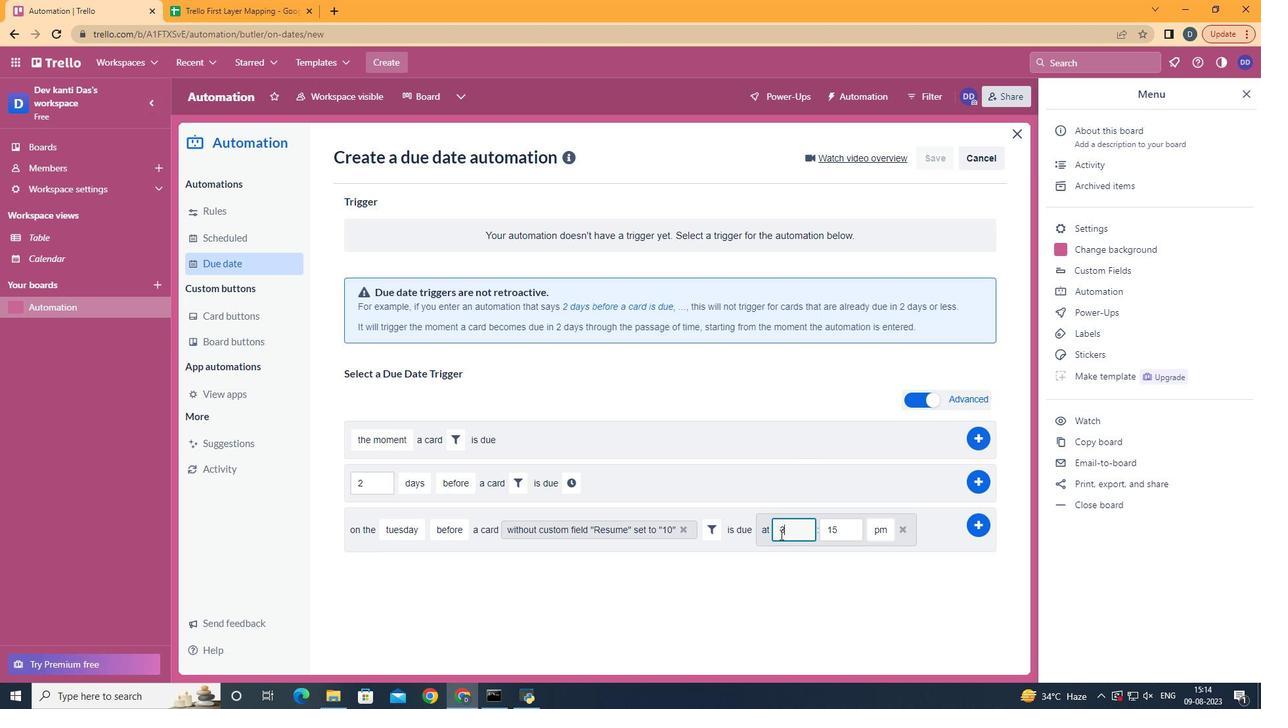 
Action: Key pressed <Key.backspace>11
Screenshot: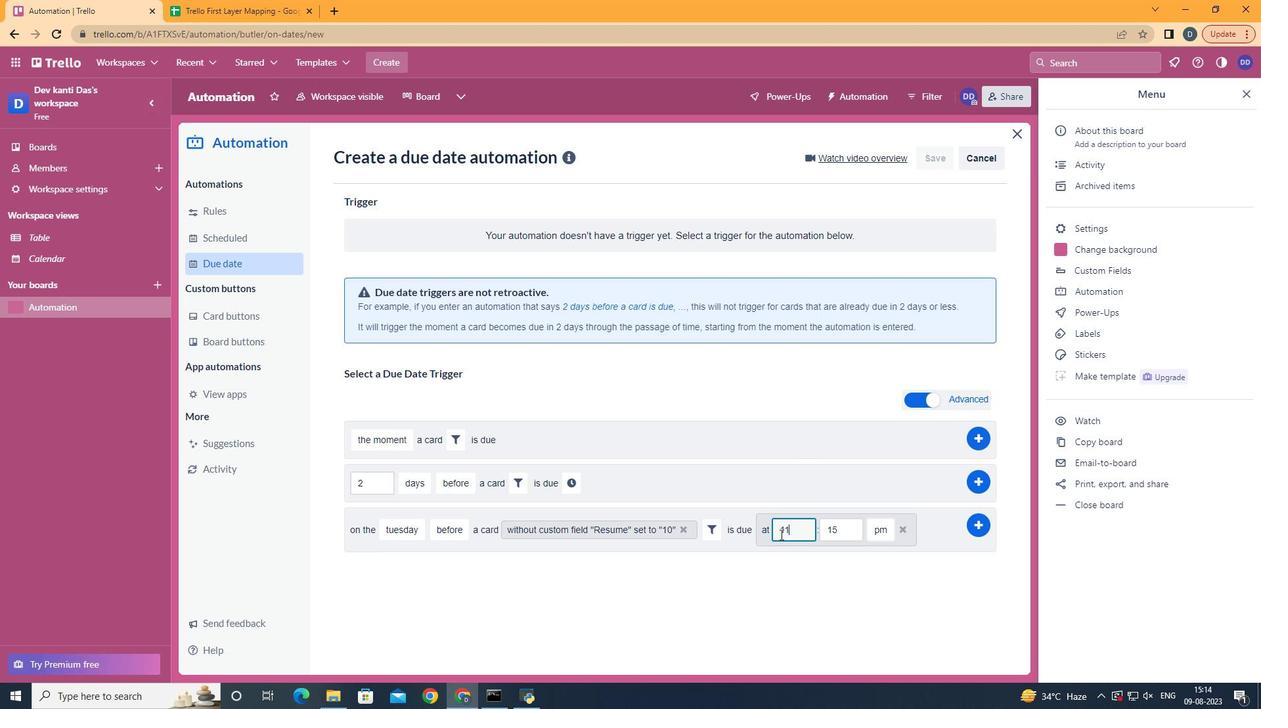 
Action: Mouse moved to (836, 526)
Screenshot: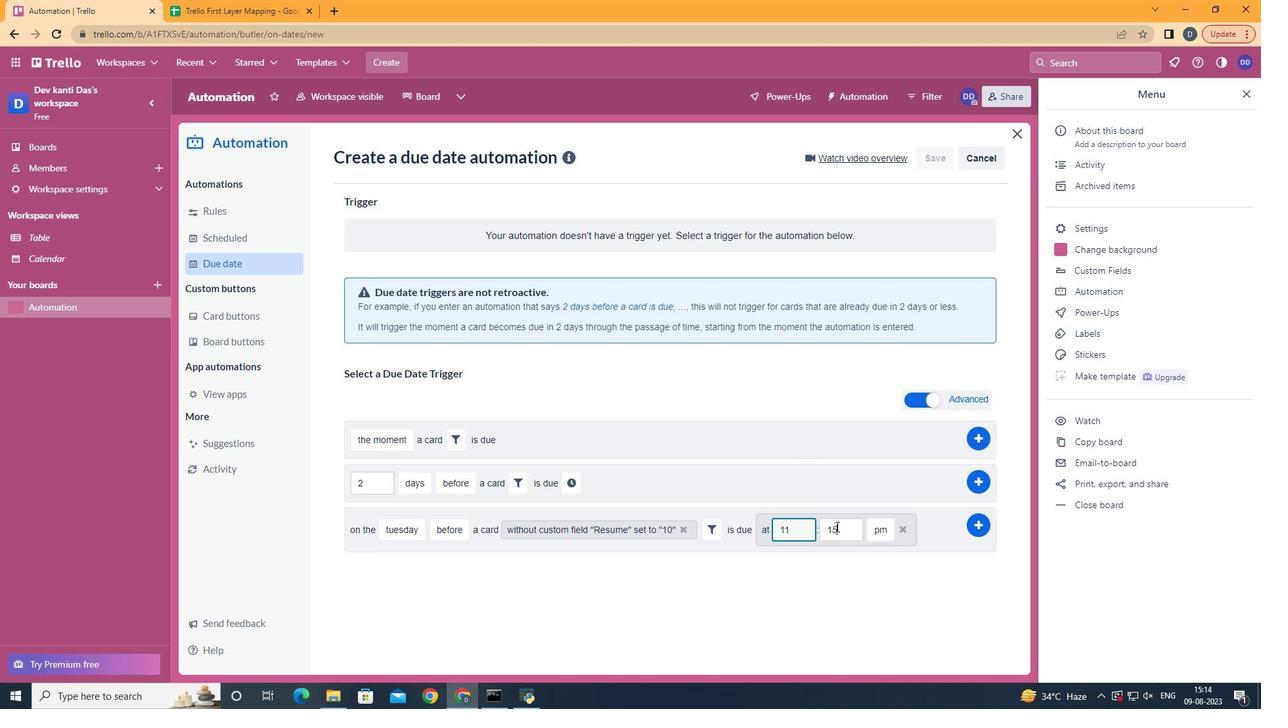 
Action: Mouse pressed left at (836, 526)
Screenshot: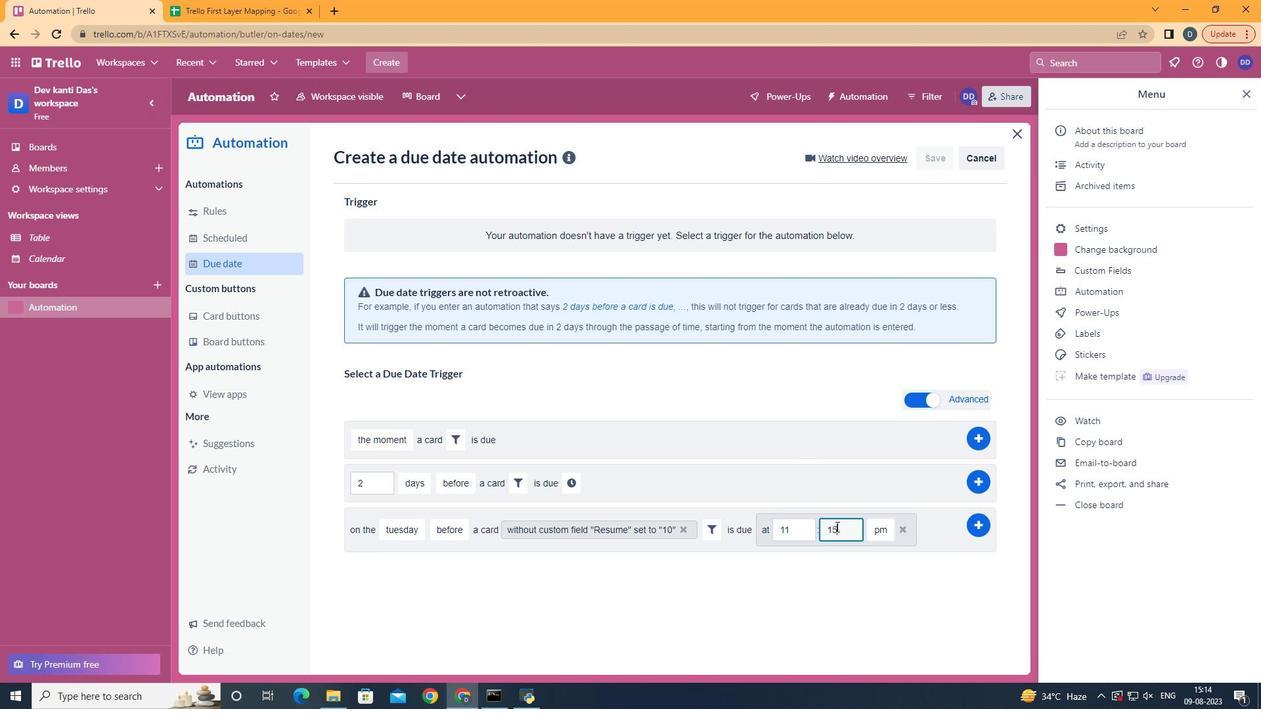
Action: Mouse moved to (837, 526)
Screenshot: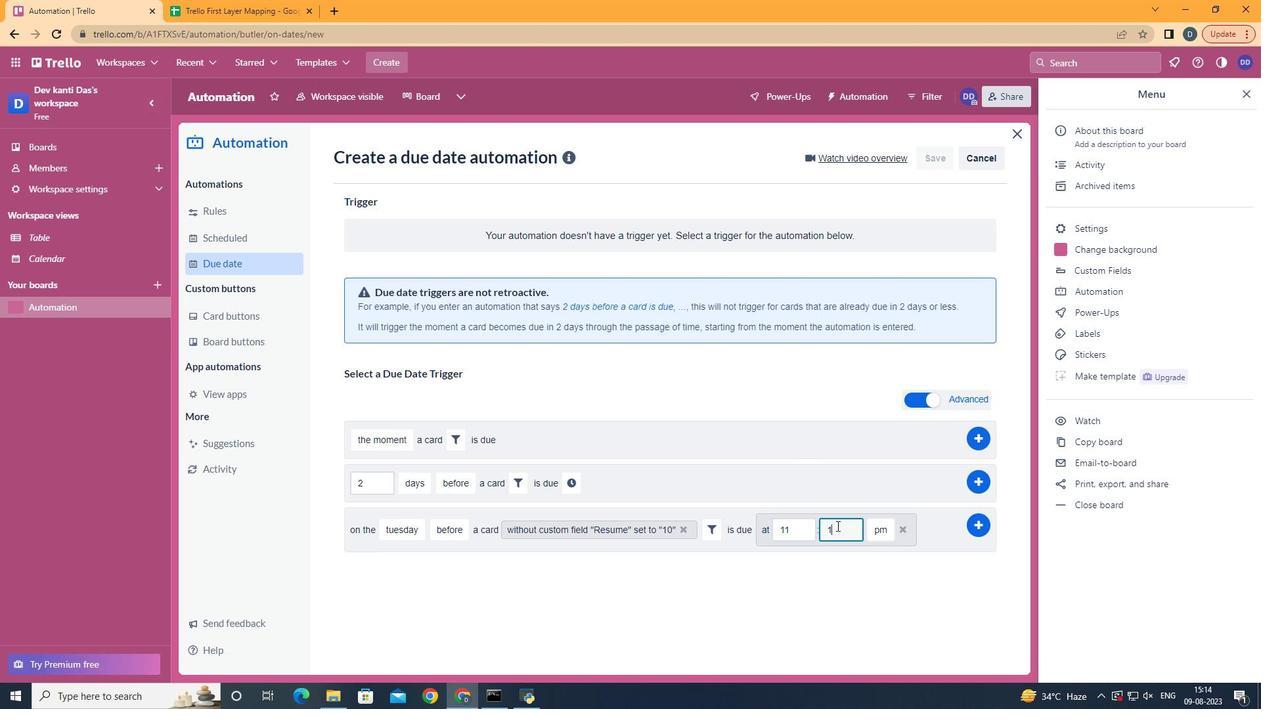 
Action: Key pressed <Key.backspace><Key.backspace>00
Screenshot: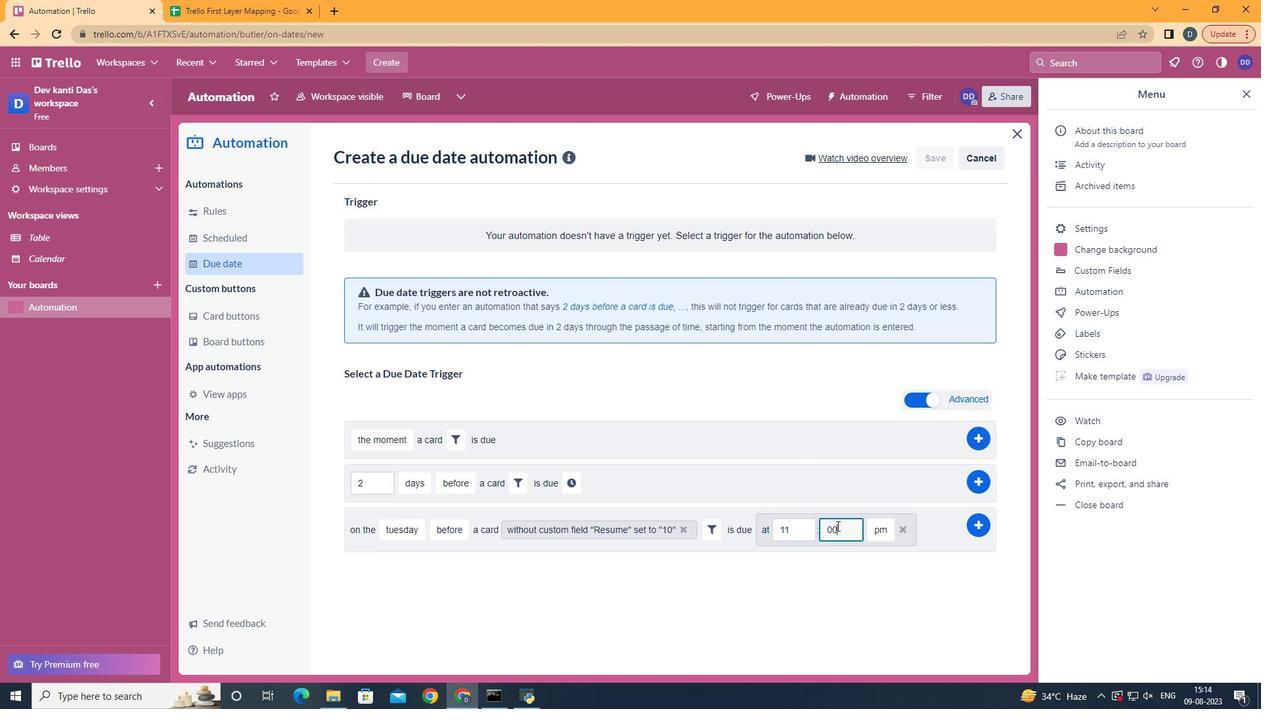 
Action: Mouse moved to (883, 553)
Screenshot: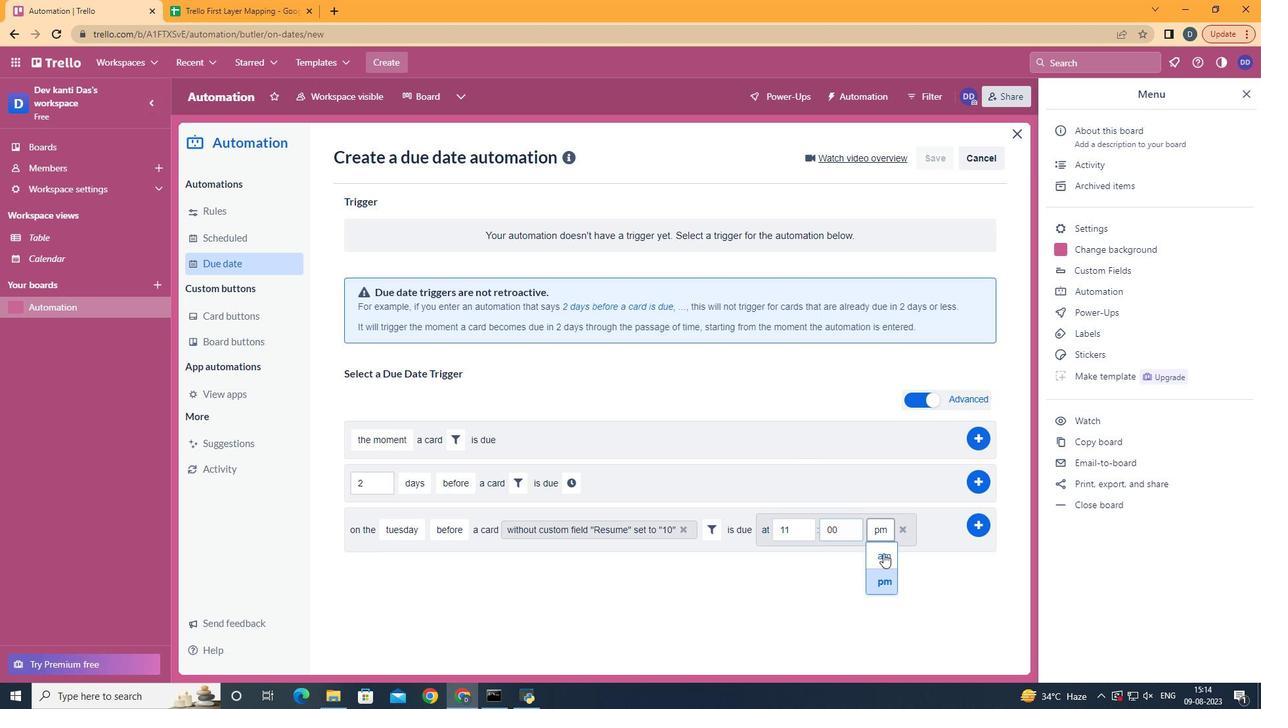 
Action: Mouse pressed left at (883, 553)
Screenshot: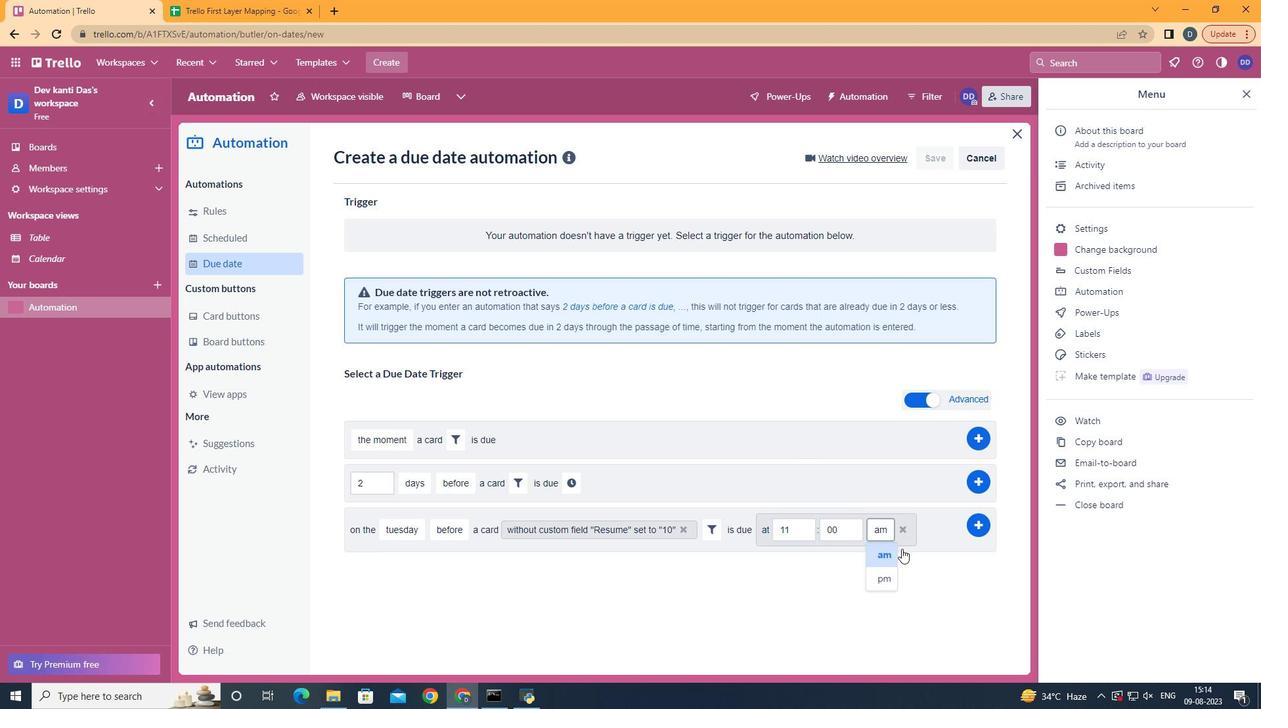
Action: Mouse moved to (971, 530)
Screenshot: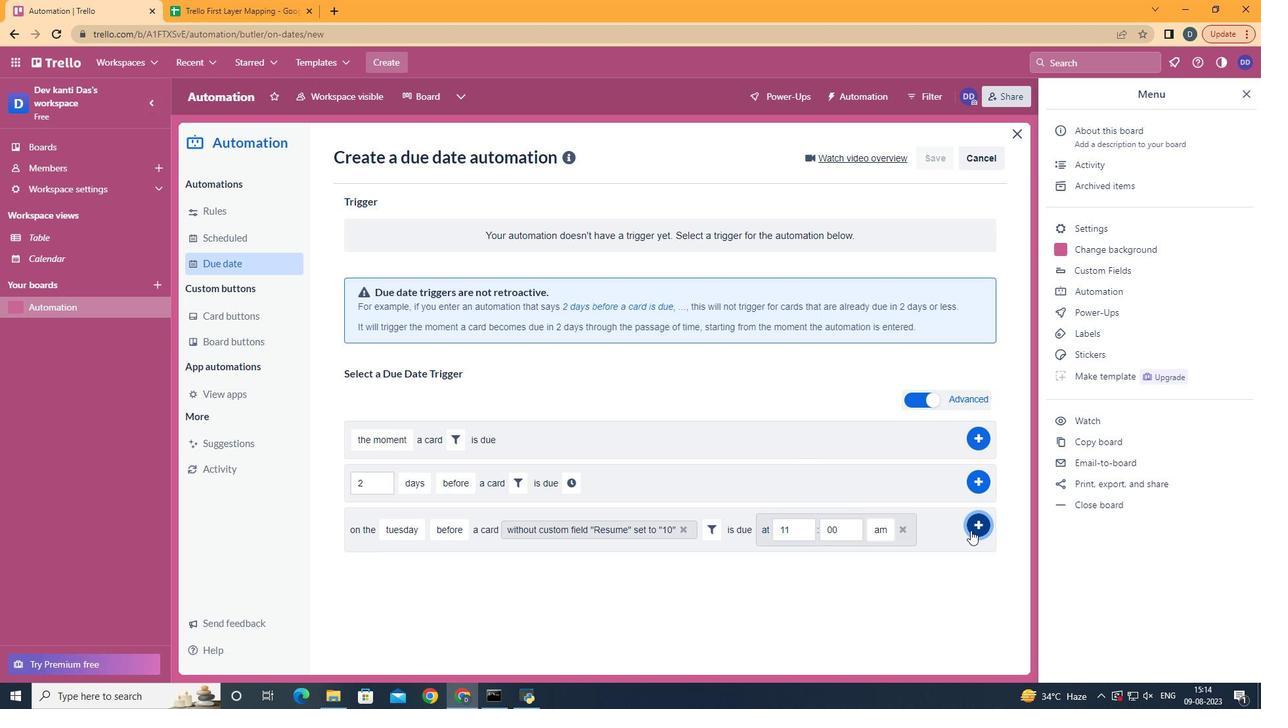 
Action: Mouse pressed left at (971, 530)
Screenshot: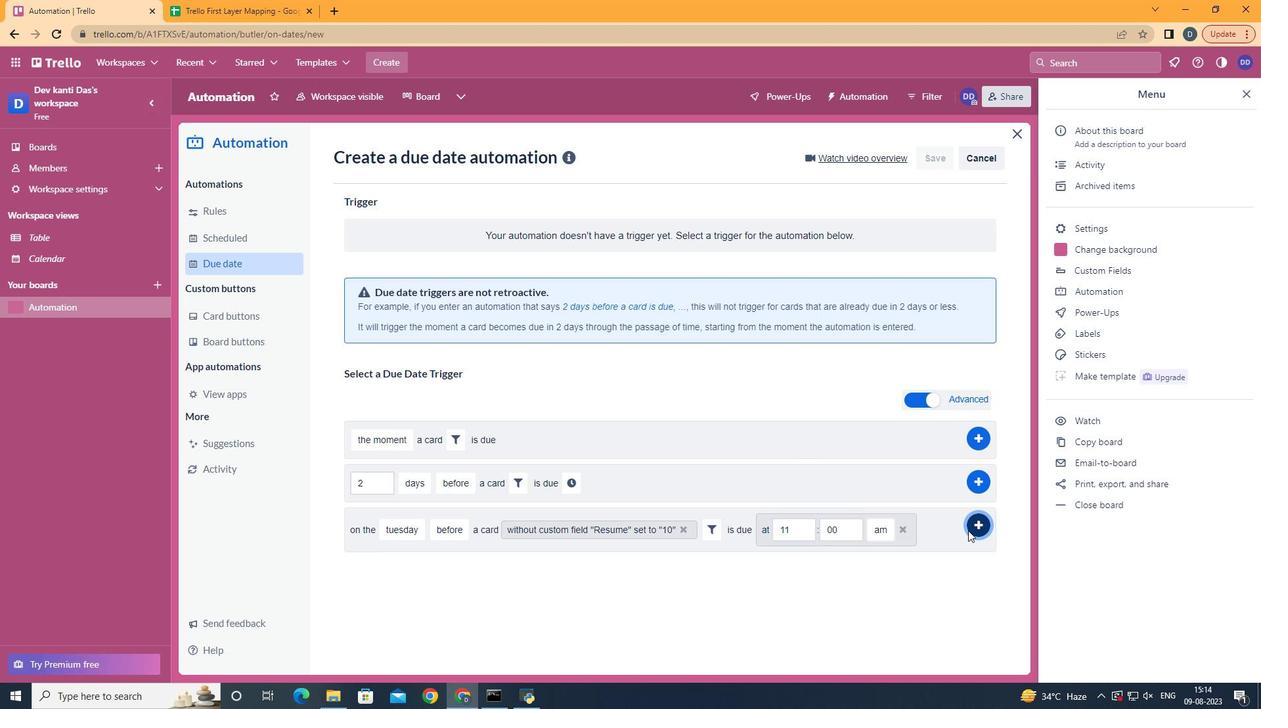 
Action: Mouse moved to (721, 307)
Screenshot: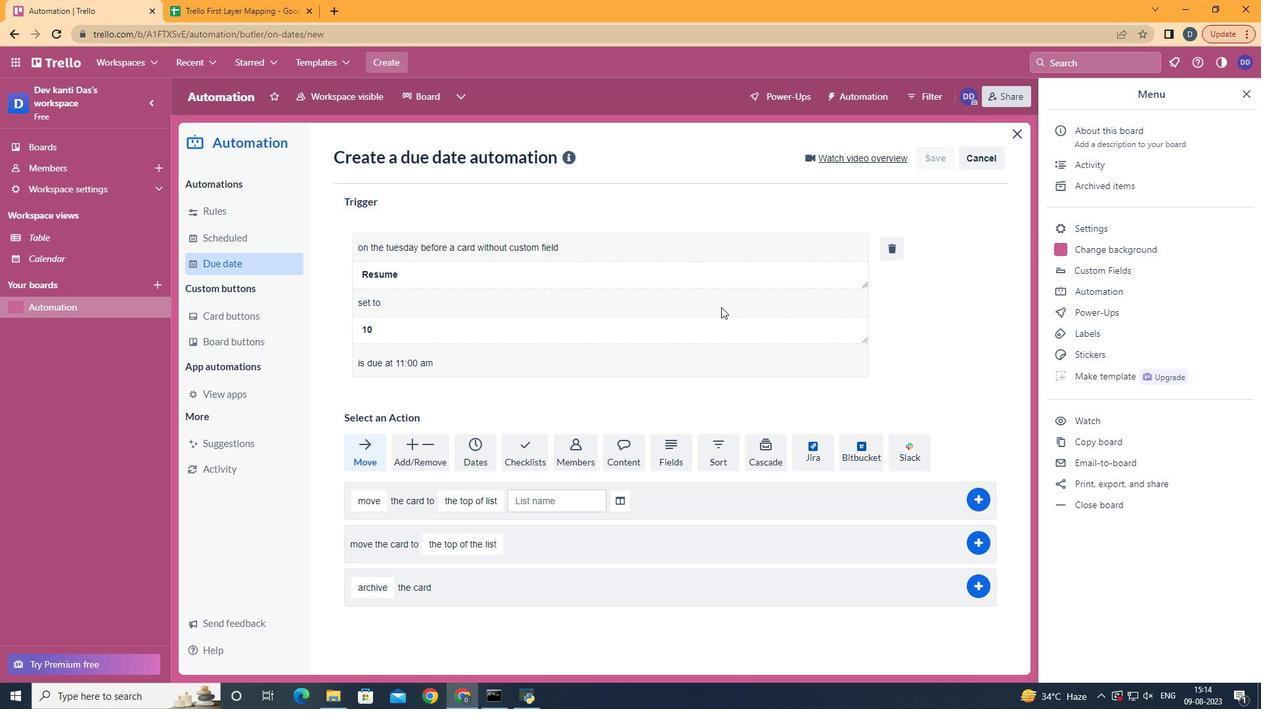 
